Task: Send an email with the signature Destiny Lee with the subject 'Status report' and the message 'Thank you for your prompt response.' from softage.1@softage.net to softage.6@softage.net with an attached document Feasibility_report.docx and move the email from Sent Items to the folder Trademarks
Action: Key pressed n
Screenshot: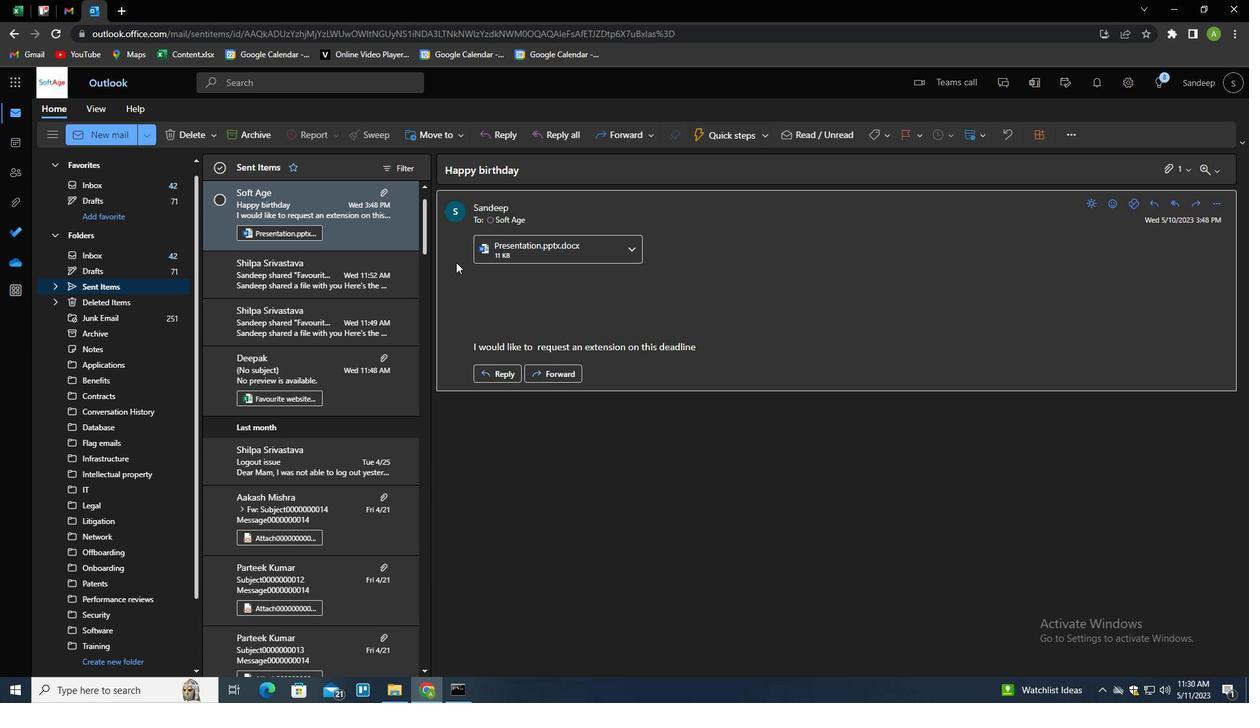 
Action: Mouse moved to (872, 135)
Screenshot: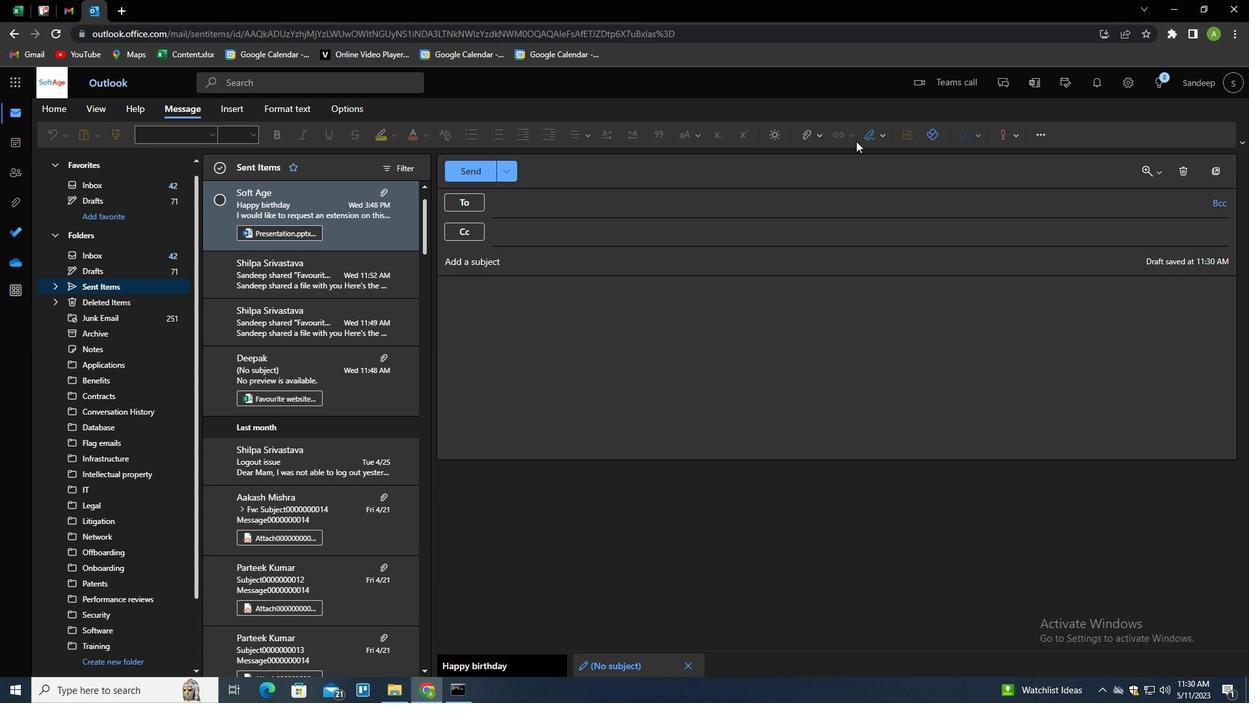 
Action: Mouse pressed left at (872, 135)
Screenshot: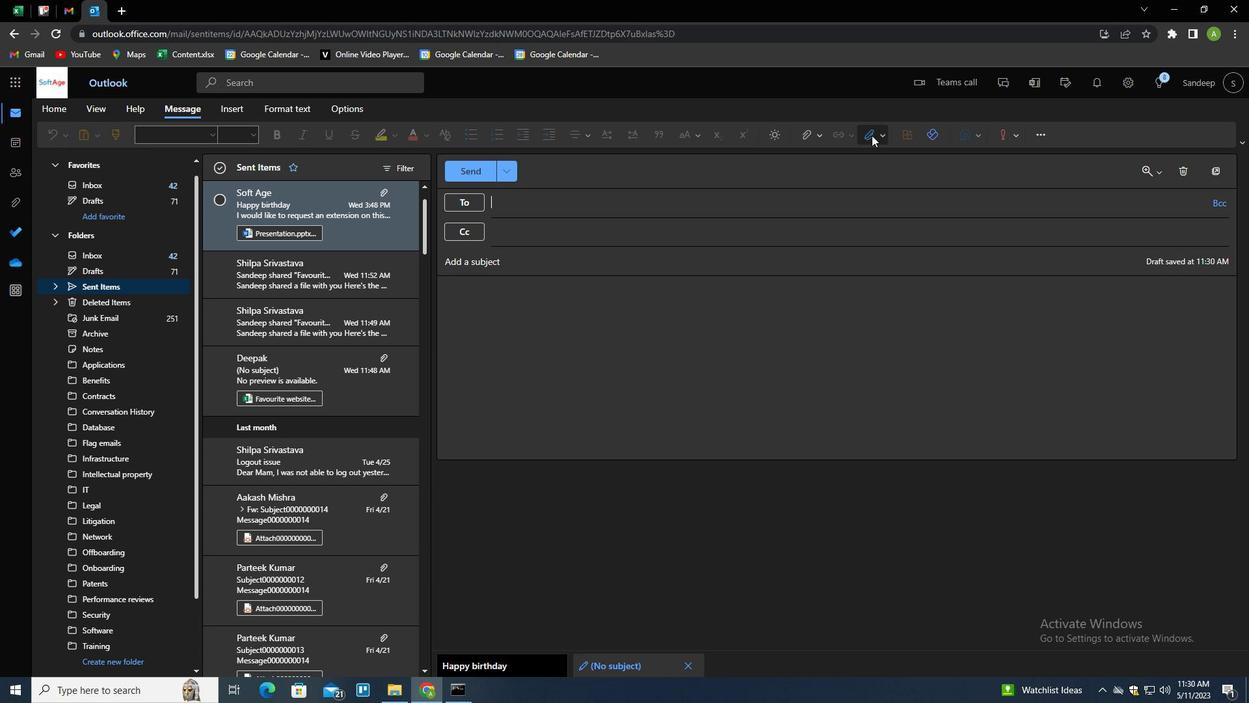 
Action: Mouse moved to (849, 185)
Screenshot: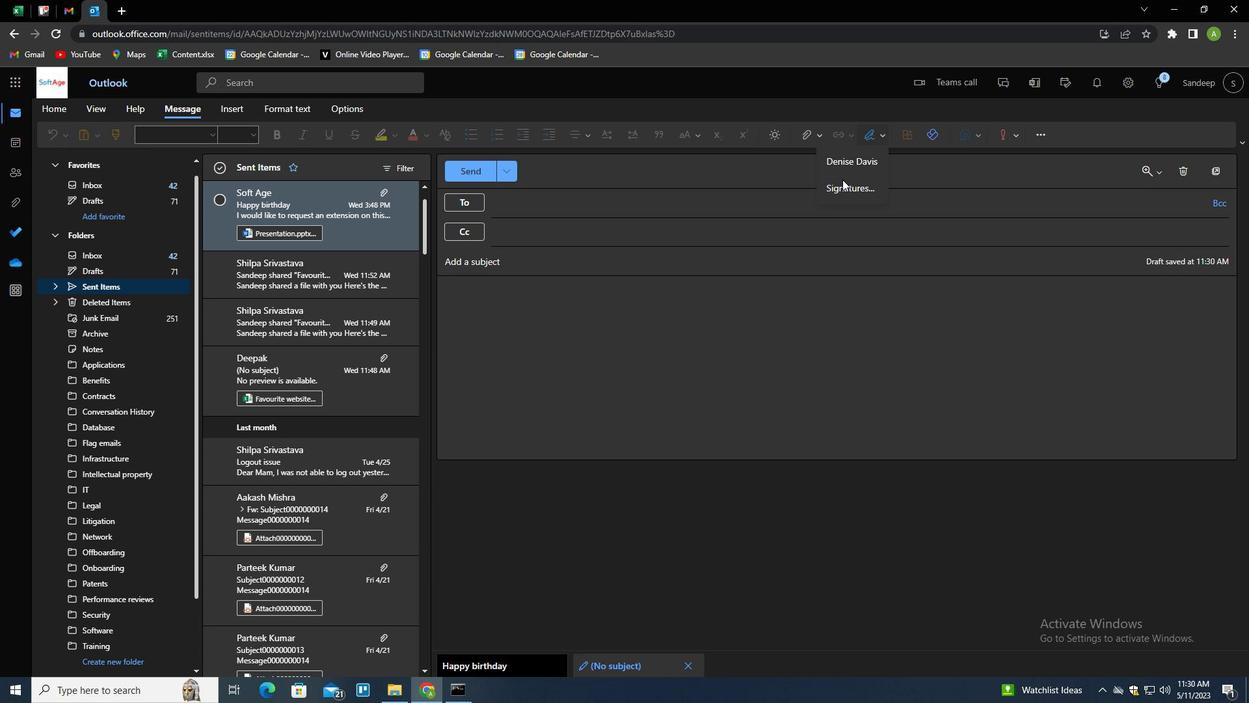 
Action: Mouse pressed left at (849, 185)
Screenshot: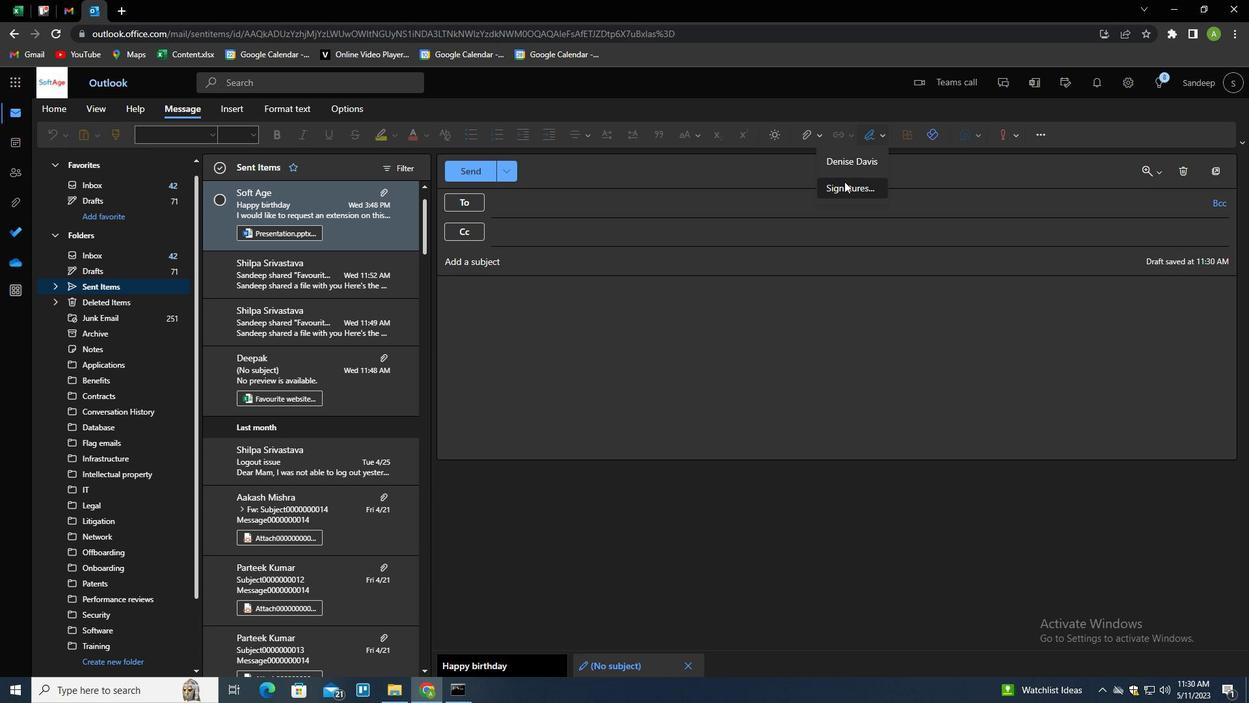 
Action: Mouse moved to (882, 235)
Screenshot: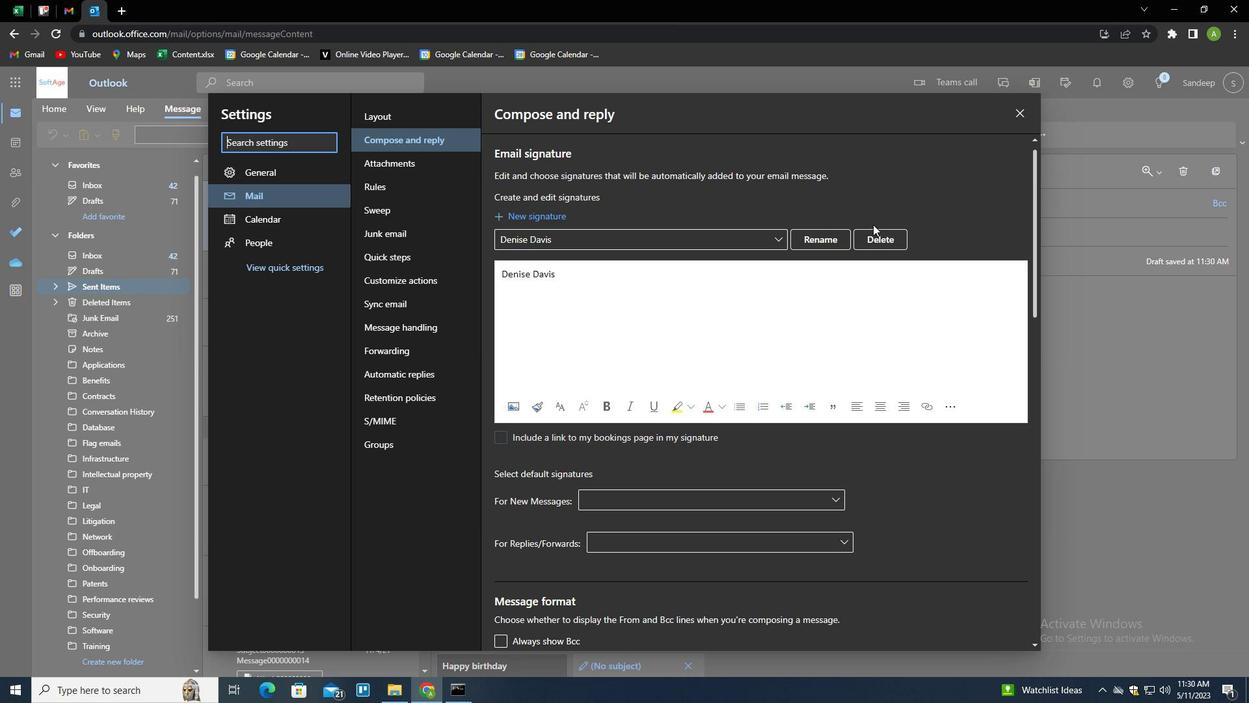 
Action: Mouse pressed left at (882, 235)
Screenshot: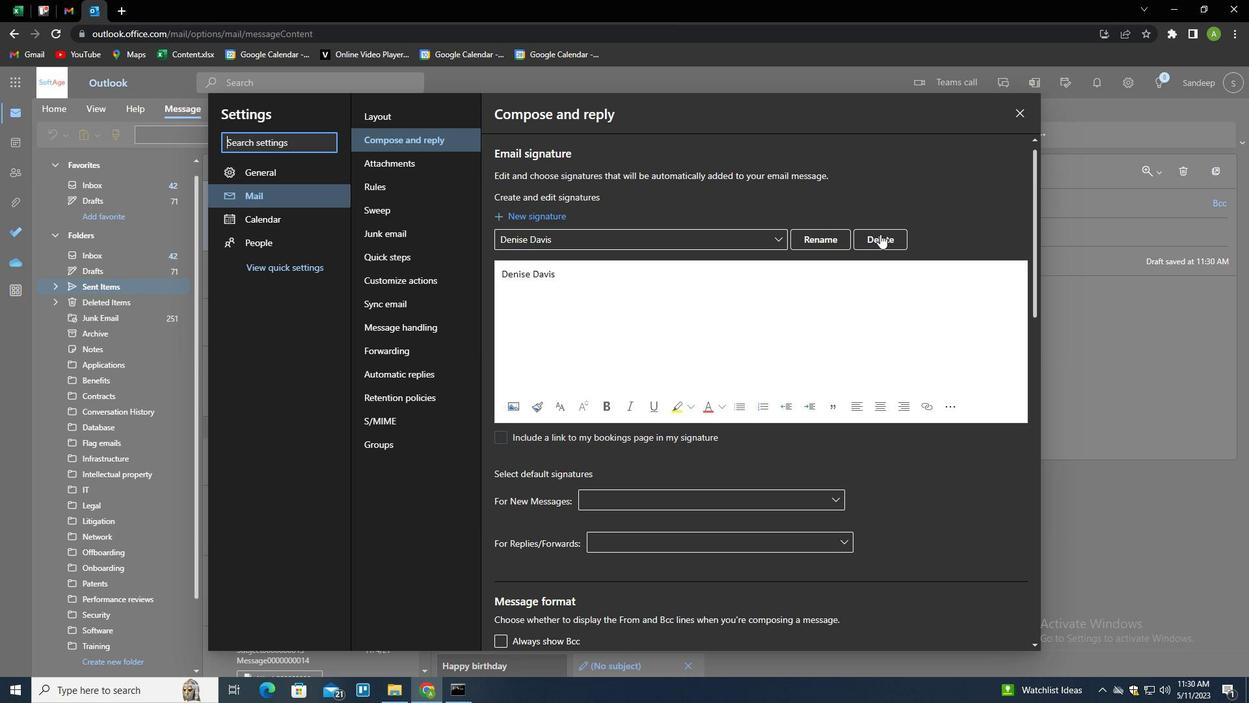 
Action: Mouse moved to (879, 238)
Screenshot: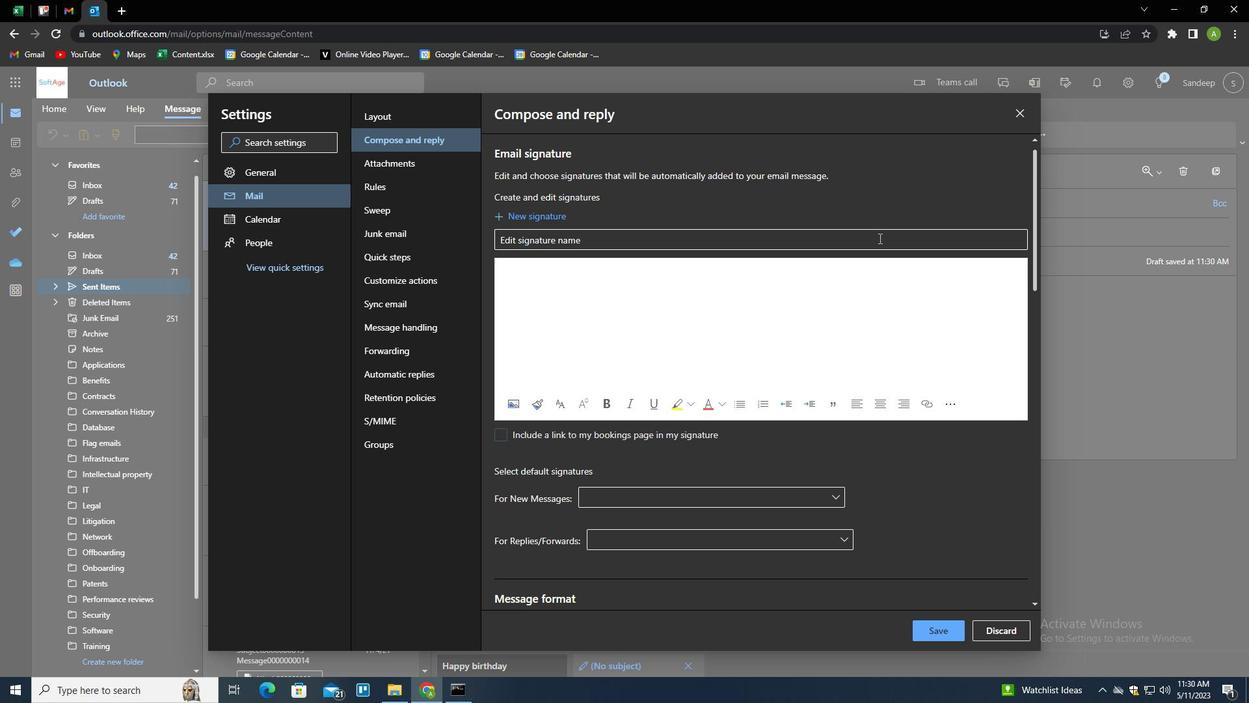 
Action: Mouse pressed left at (879, 238)
Screenshot: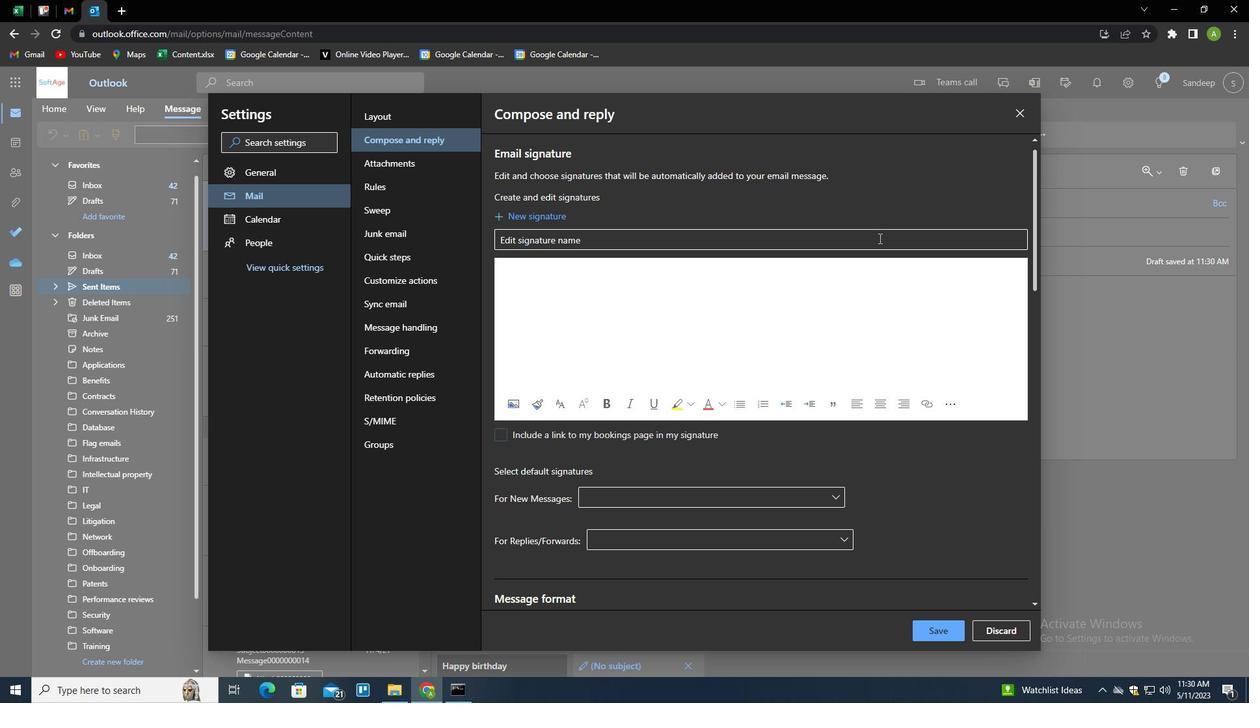 
Action: Key pressed <Key.shift>DESTINY<Key.space><Key.shift>LEE<Key.tab><Key.shift>DESTINL<Key.backspace>Y<Key.space><Key.shift><Key.shift><Key.shift><Key.shift><Key.shift><Key.shift><Key.shift><Key.shift><Key.shift><Key.shift><Key.shift><Key.shift><Key.shift><Key.shift><Key.shift><Key.shift><Key.shift><Key.shift><Key.shift><Key.shift><Key.shift><Key.shift><Key.shift><Key.shift><Key.shift><Key.shift><Key.shift><Key.shift>LEE
Screenshot: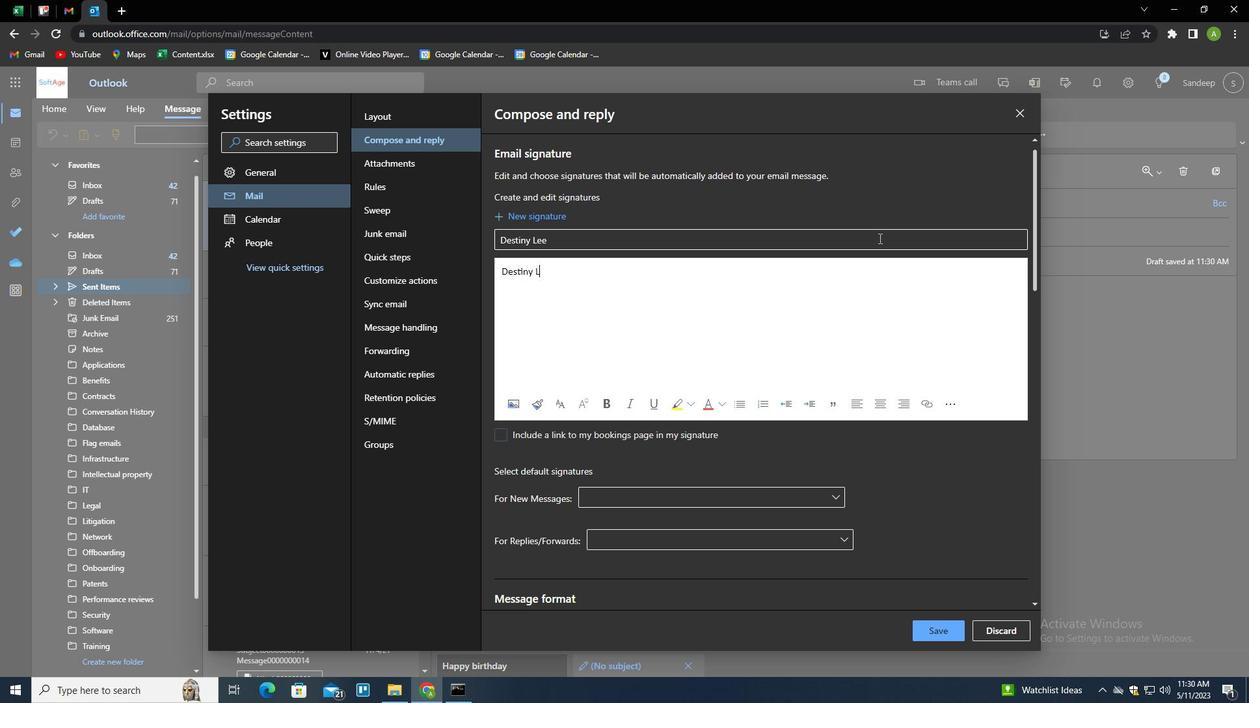 
Action: Mouse moved to (942, 627)
Screenshot: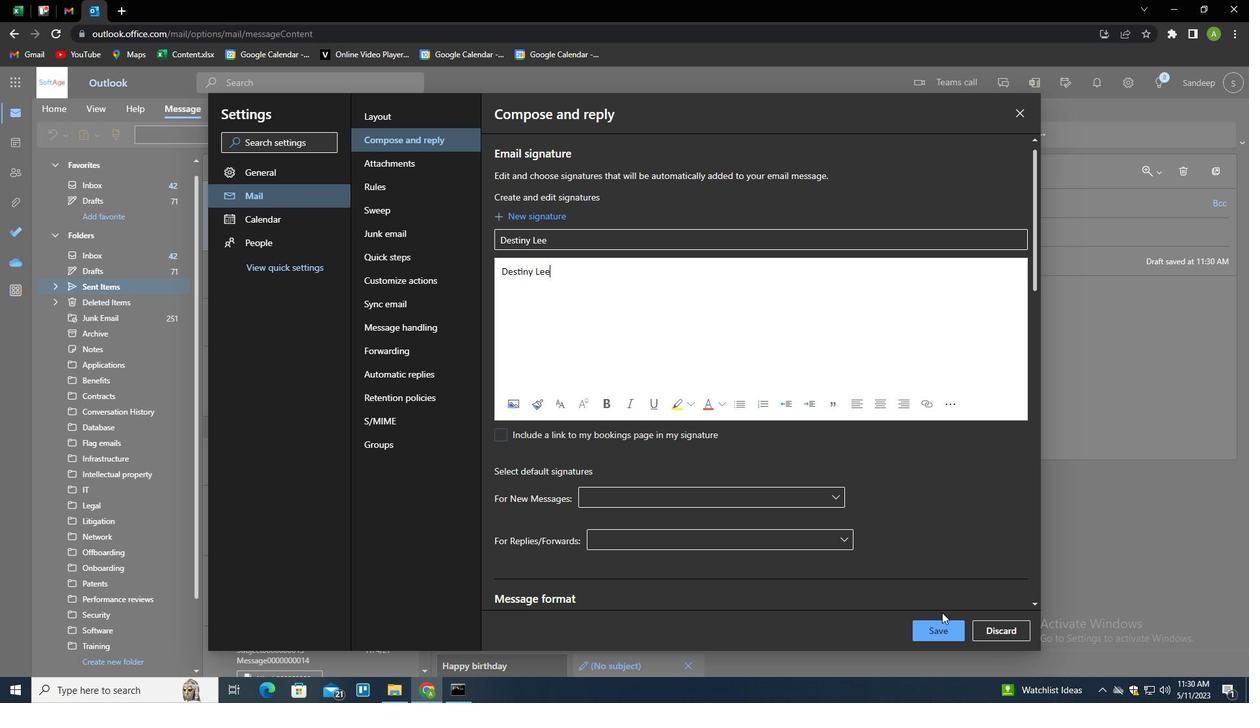 
Action: Mouse pressed left at (942, 627)
Screenshot: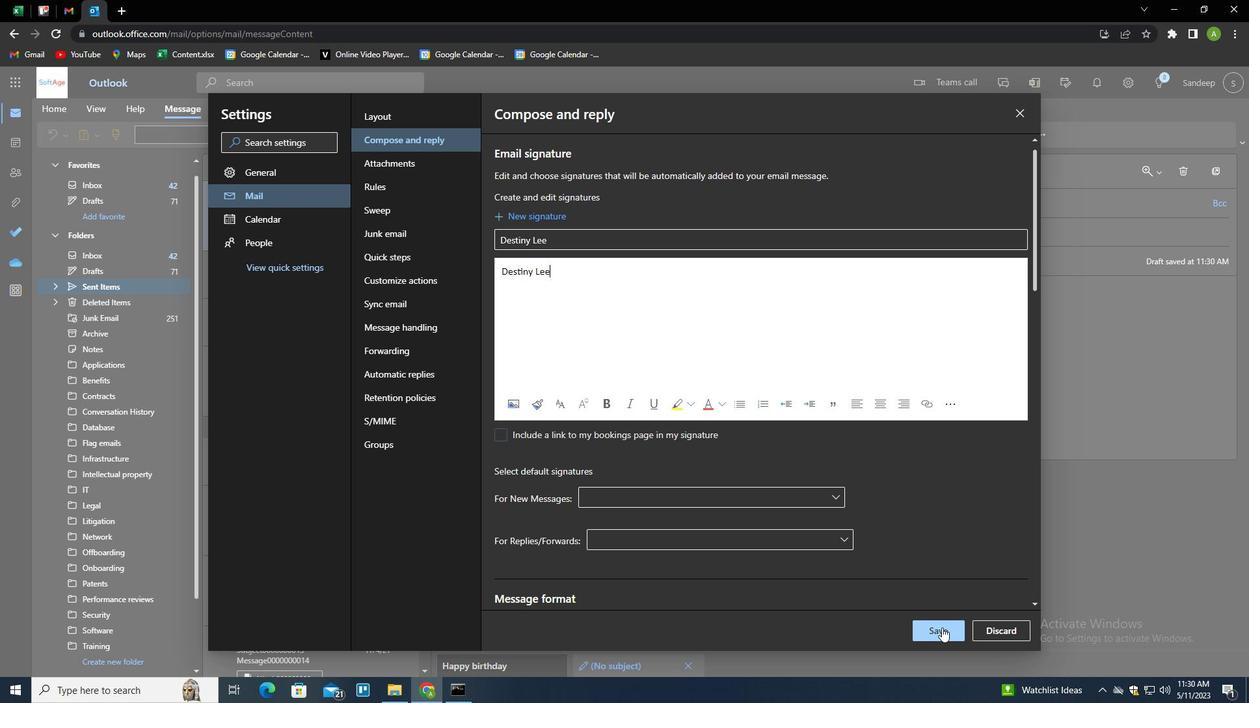 
Action: Mouse moved to (1083, 392)
Screenshot: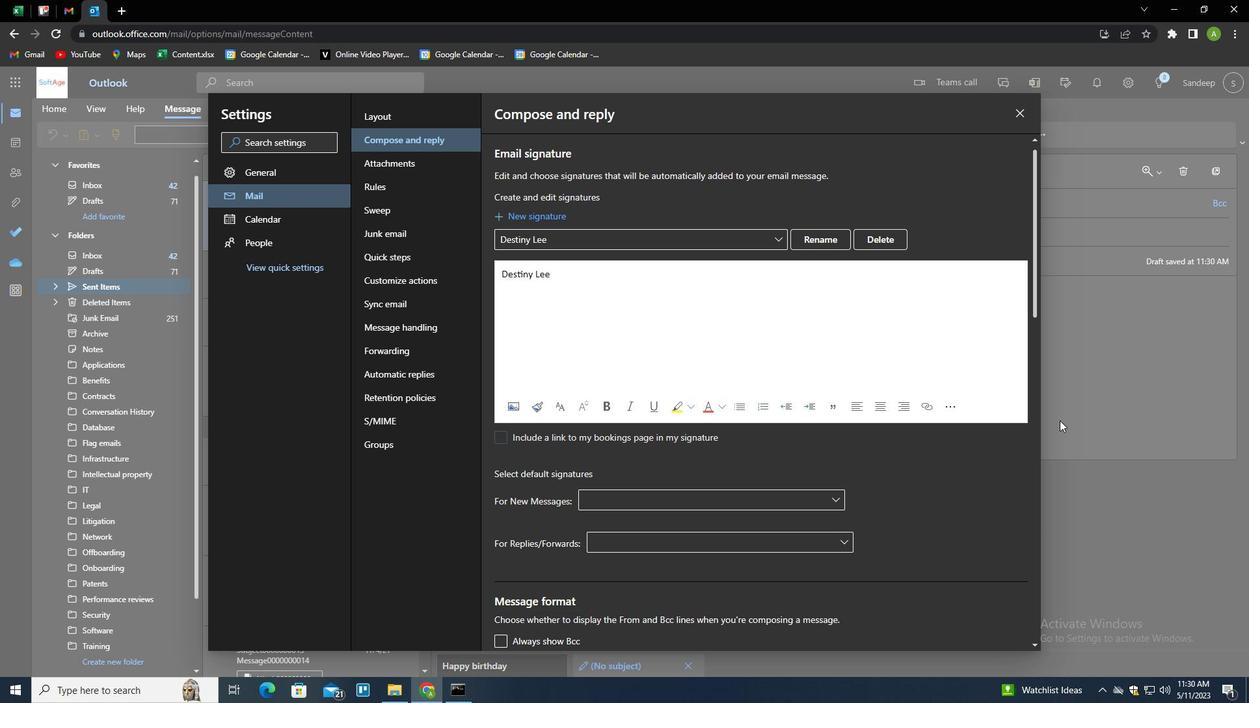 
Action: Mouse pressed left at (1083, 392)
Screenshot: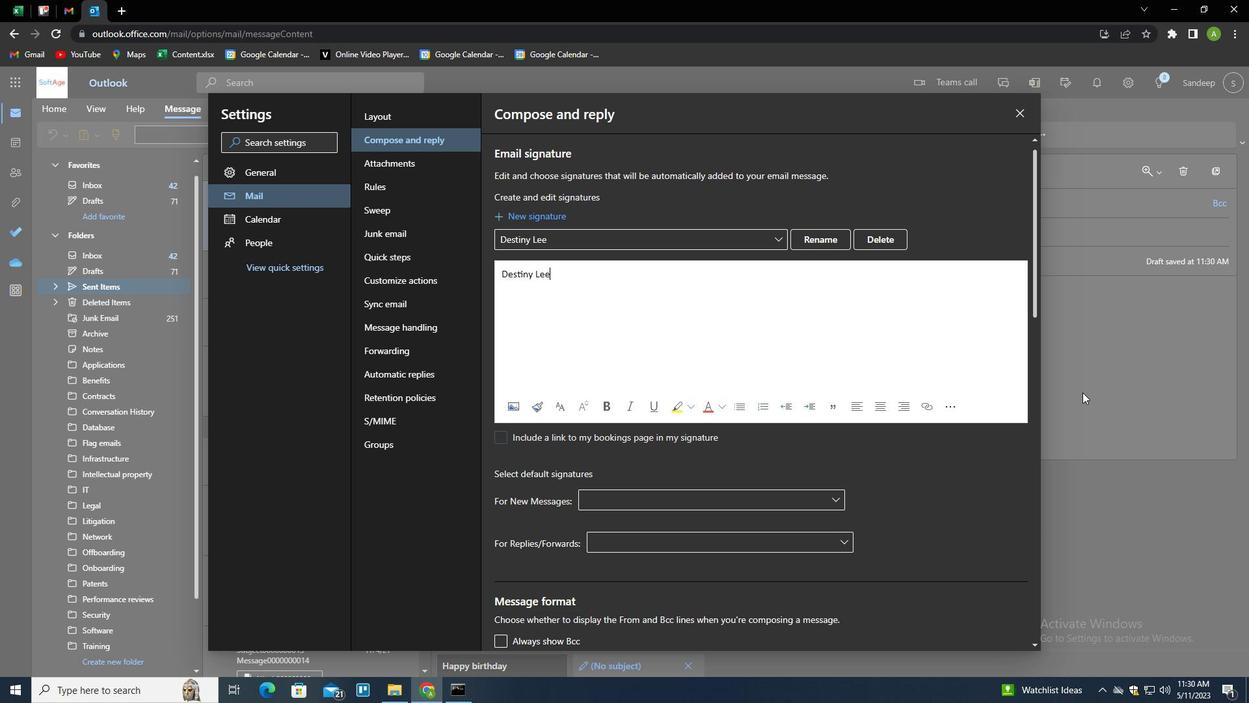 
Action: Mouse moved to (878, 137)
Screenshot: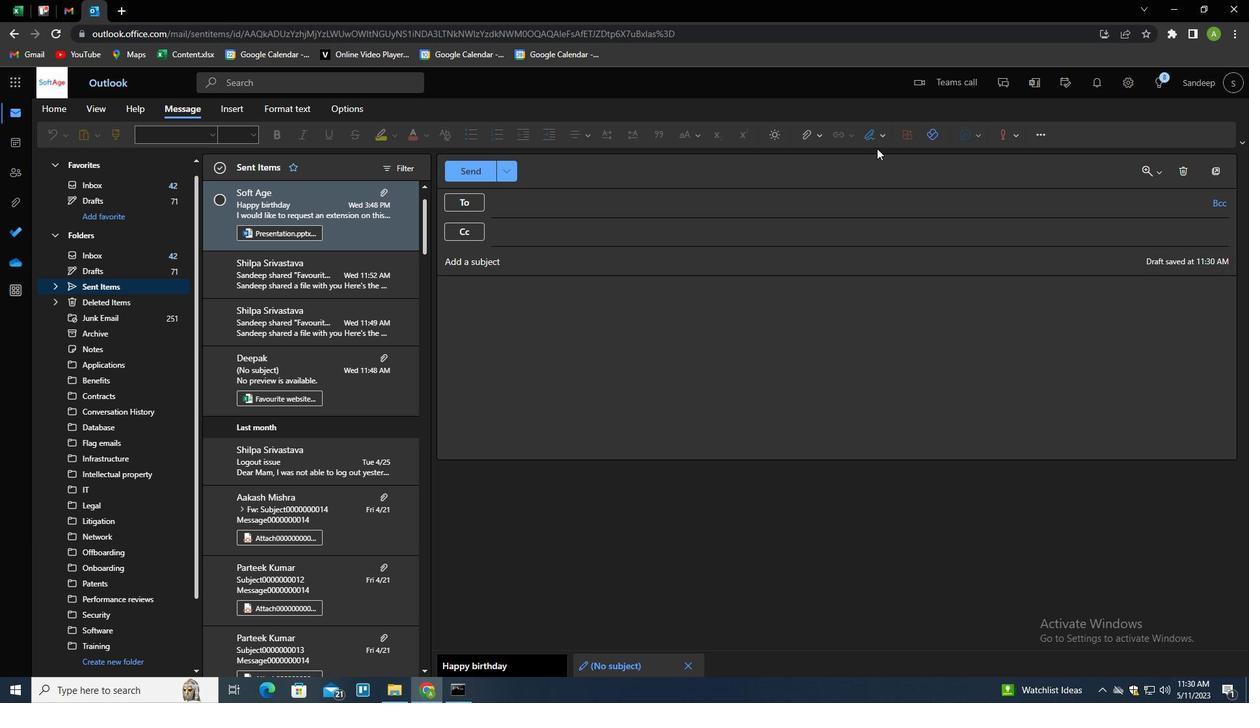 
Action: Mouse pressed left at (878, 137)
Screenshot: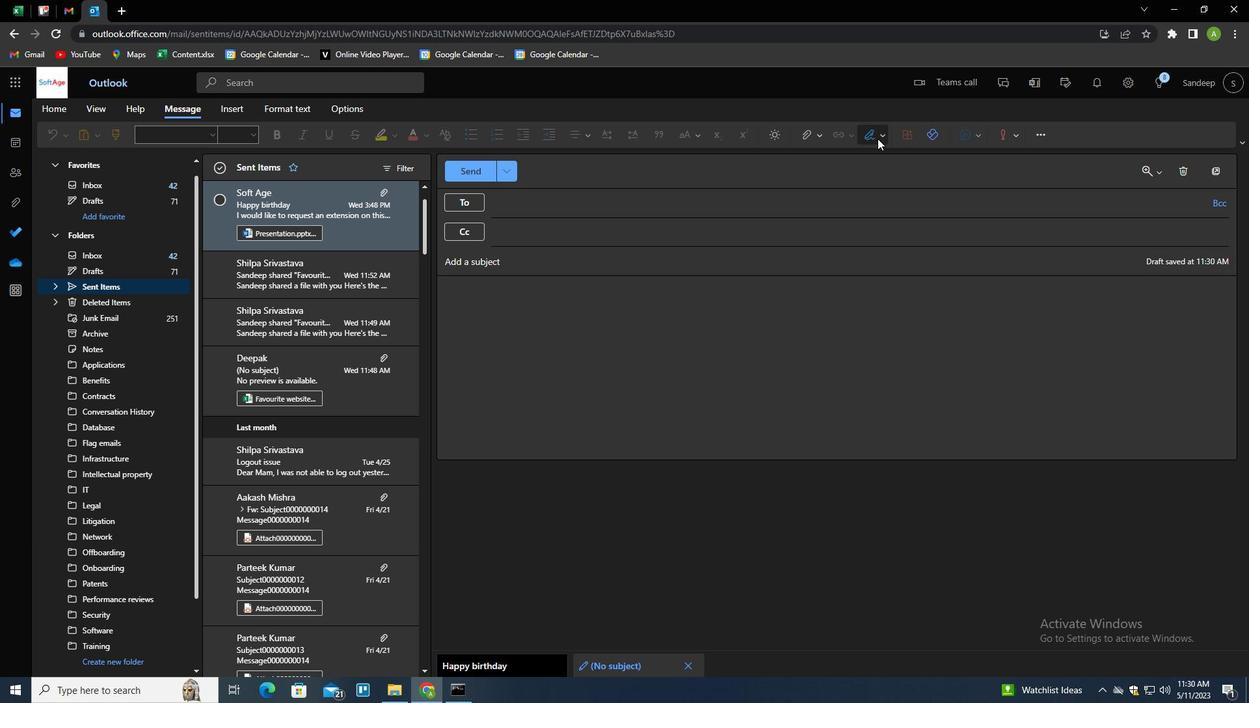
Action: Mouse moved to (867, 160)
Screenshot: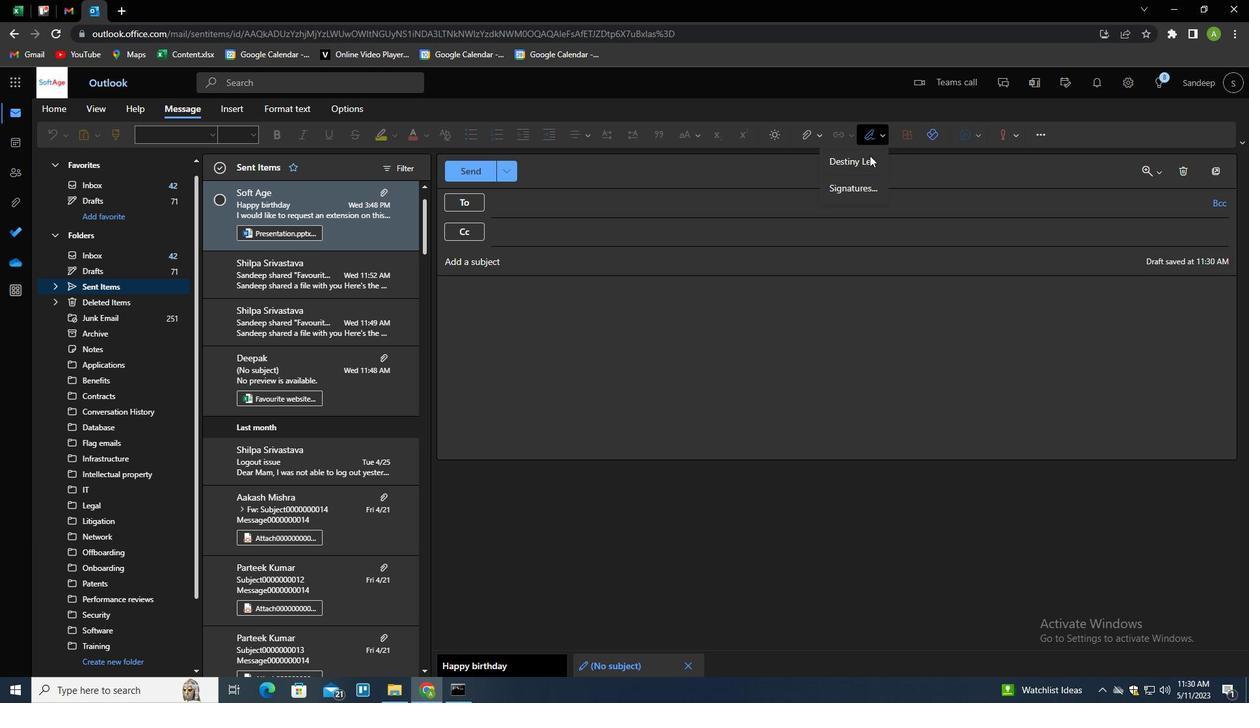 
Action: Mouse pressed left at (867, 160)
Screenshot: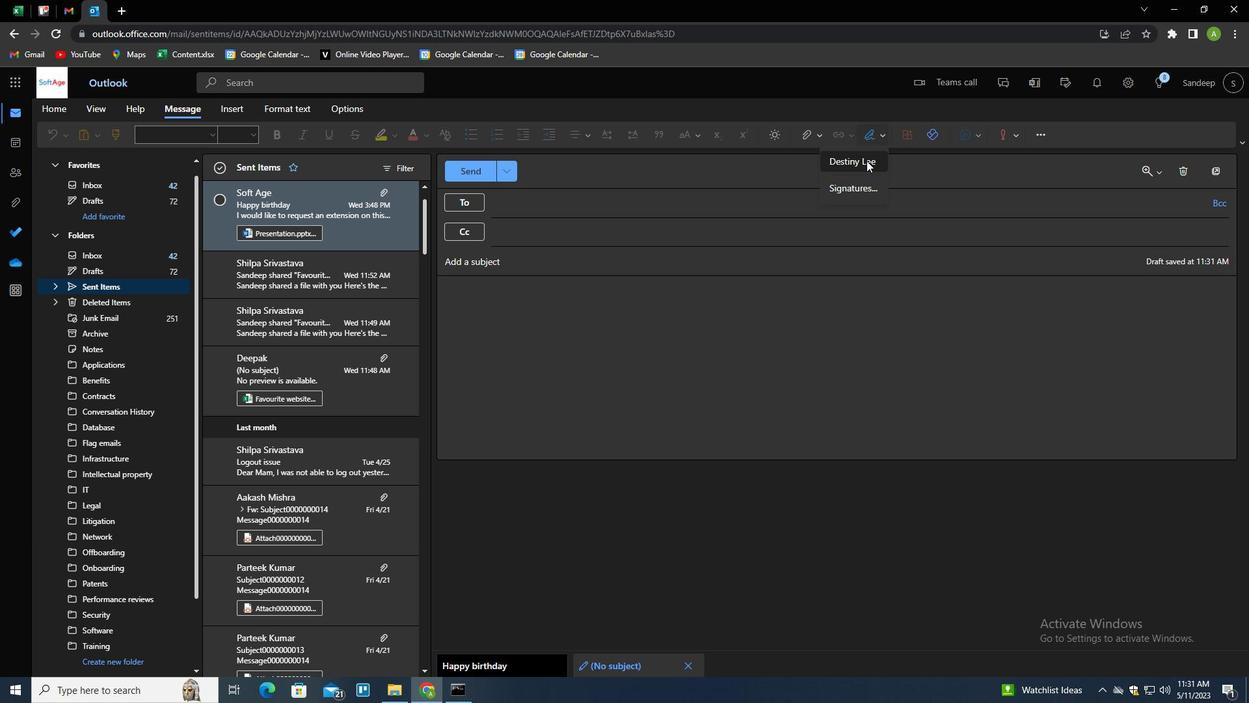 
Action: Mouse moved to (562, 265)
Screenshot: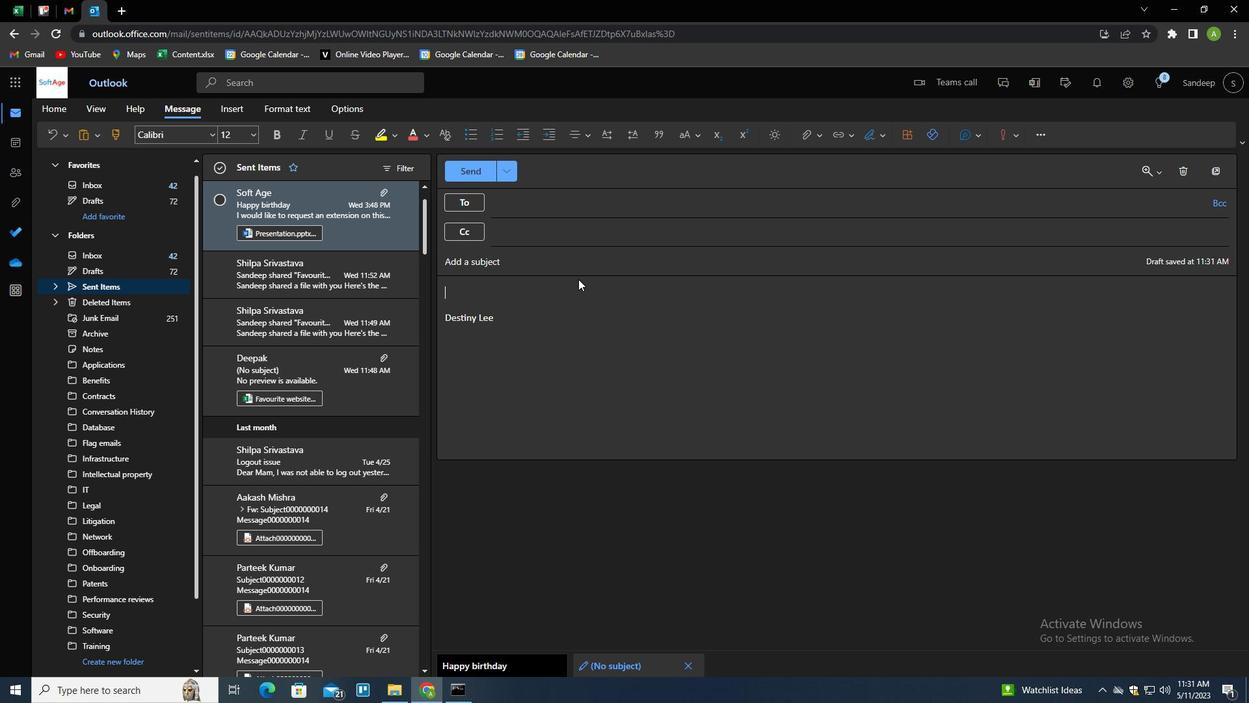
Action: Mouse pressed left at (562, 265)
Screenshot: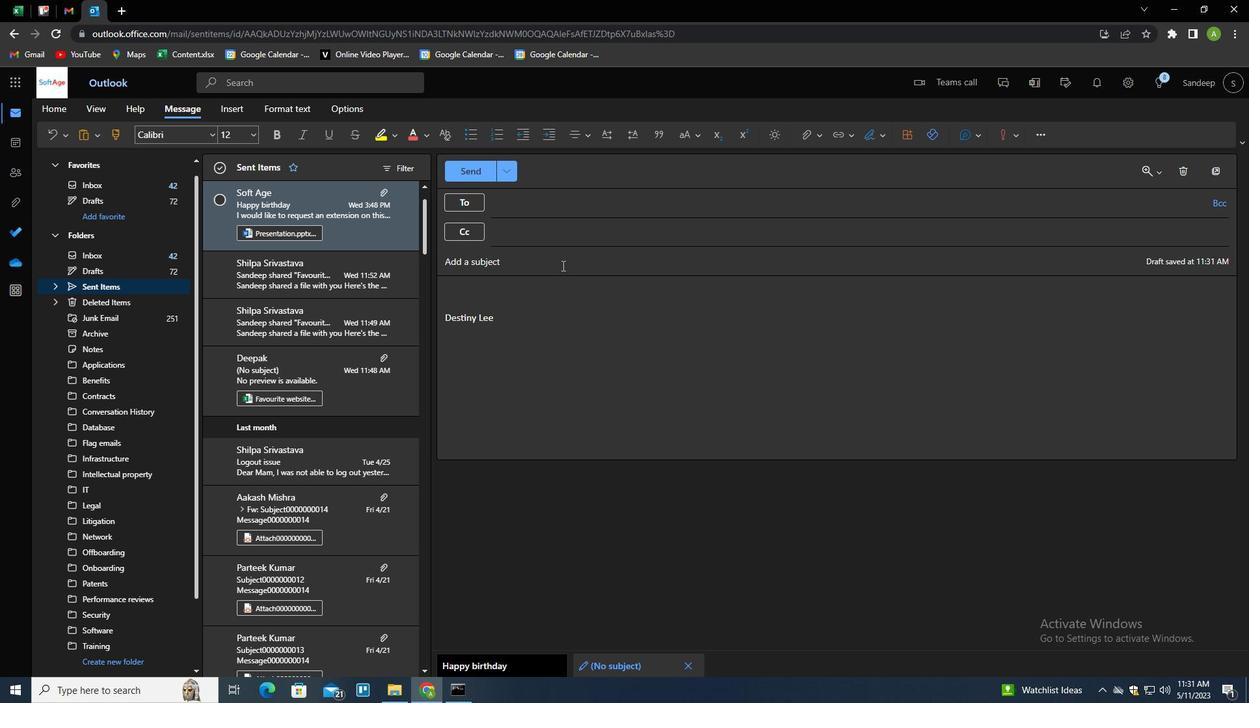 
Action: Key pressed <Key.shift>STATUS<Key.space>REPORT
Screenshot: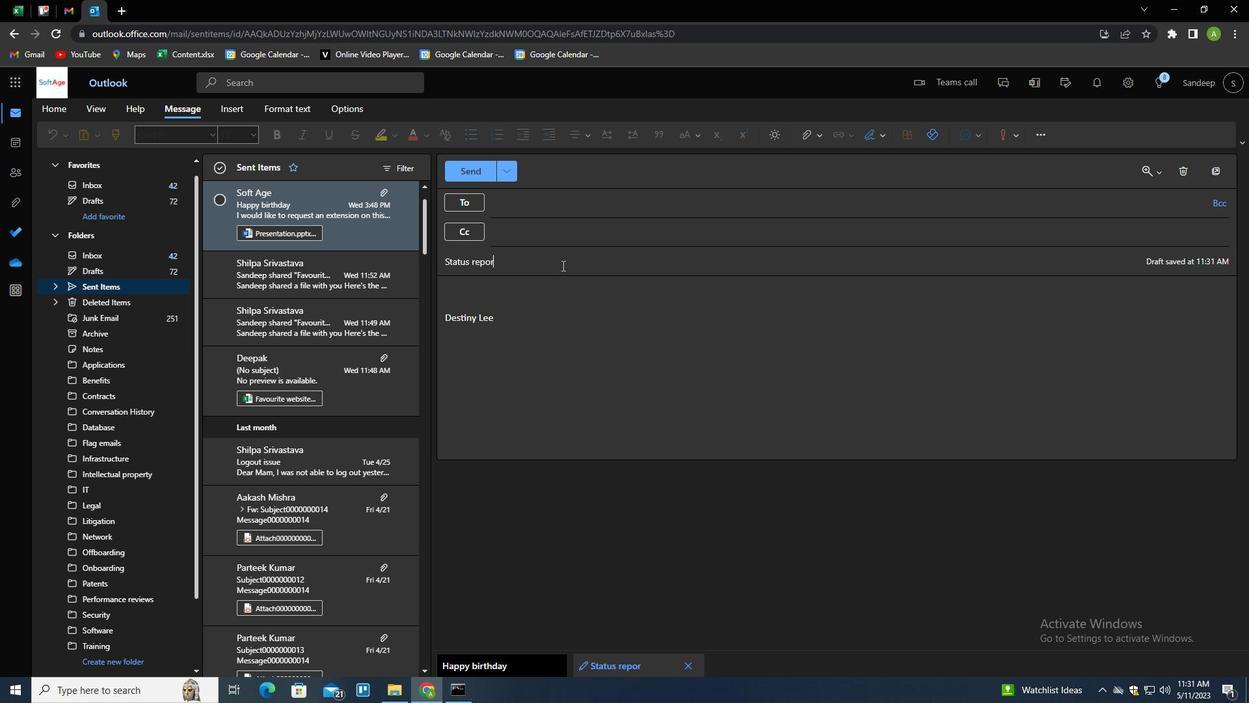 
Action: Mouse moved to (542, 324)
Screenshot: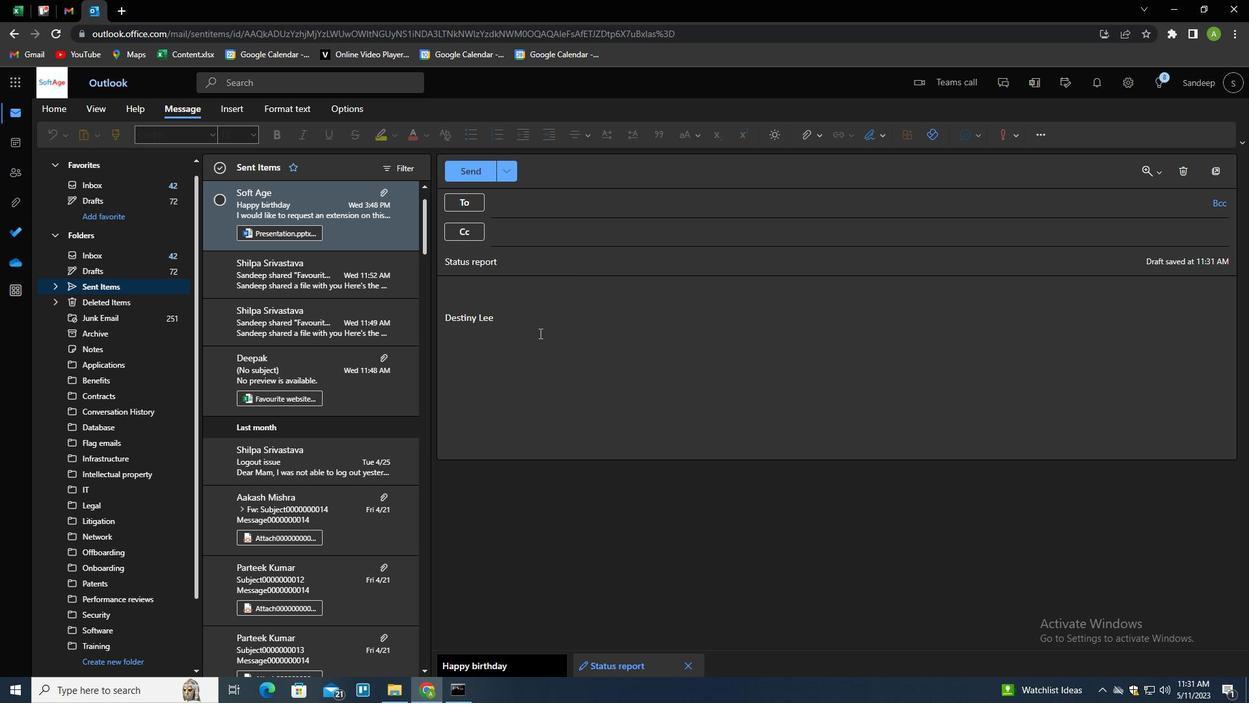 
Action: Mouse pressed left at (542, 324)
Screenshot: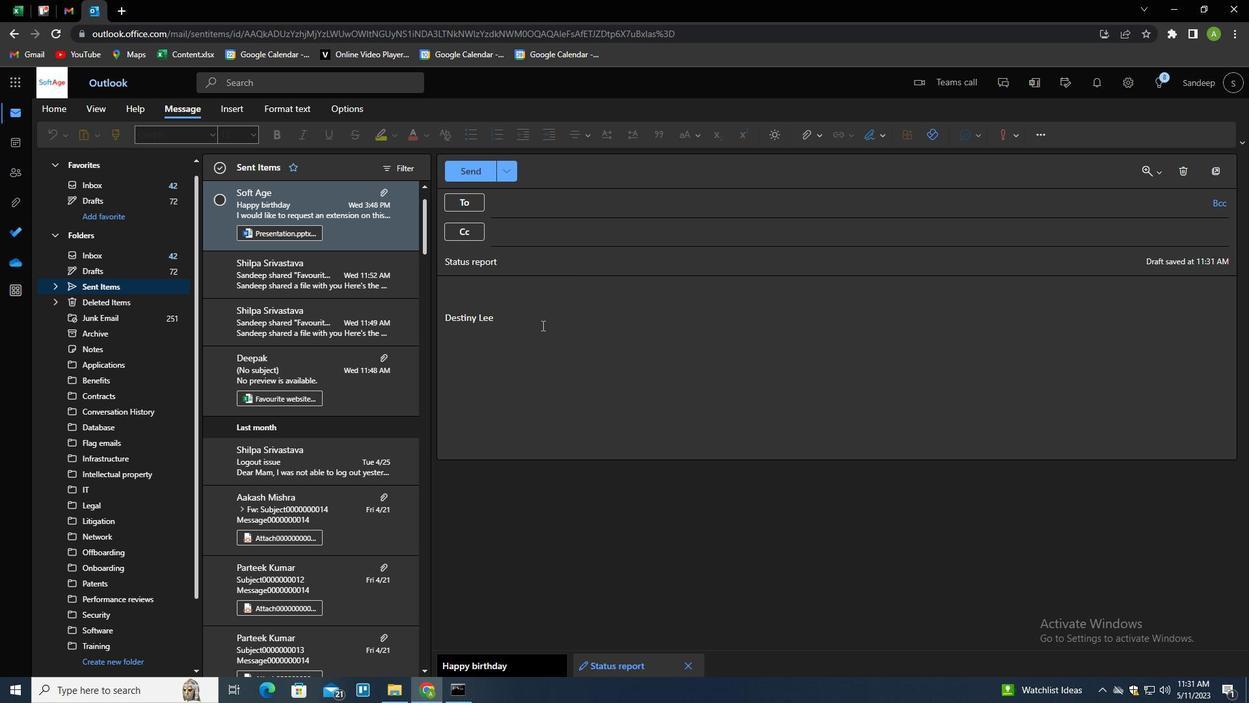
Action: Key pressed <Key.shift_r><Key.enter><Key.shift><Key.shift><Key.shift><Key.shift><Key.shift><Key.shift><Key.shift><Key.shift><Key.shift><Key.shift>THANK<Key.space>YOU<Key.space>FOR<Key.space>P<Key.backspace>YOUR<Key.space>PROMPT<Key.space>RESPONSE.
Screenshot: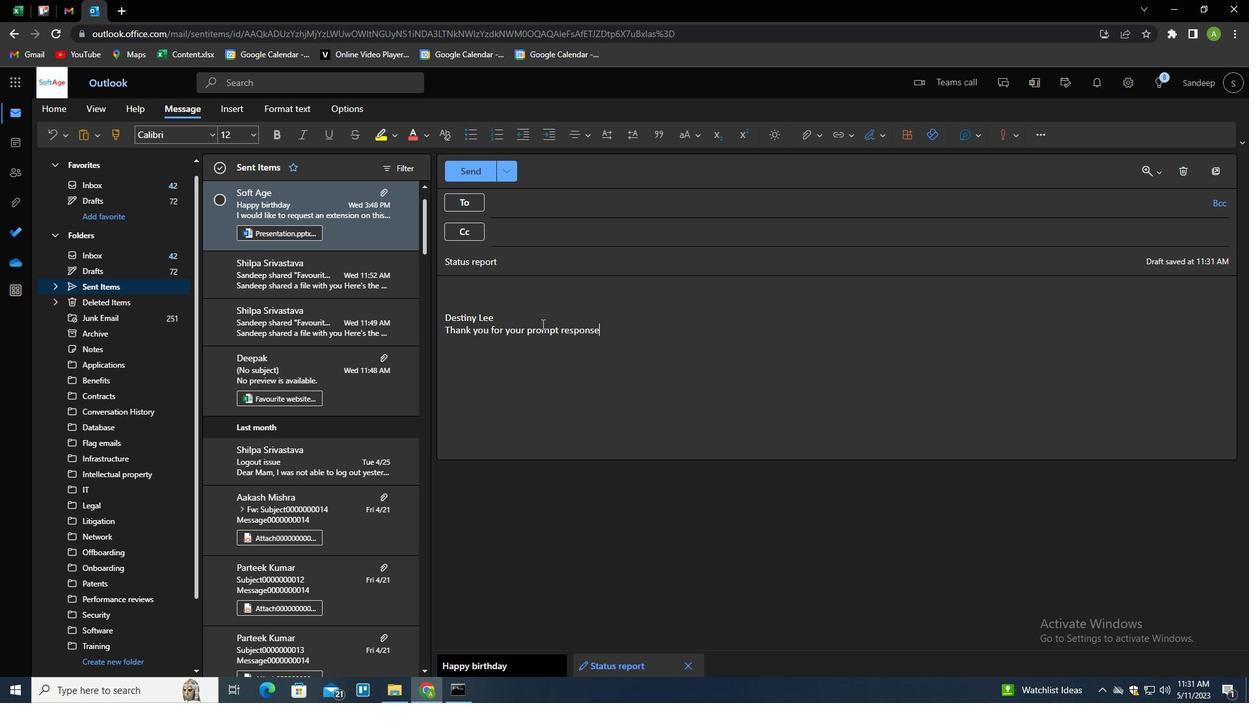 
Action: Mouse moved to (547, 208)
Screenshot: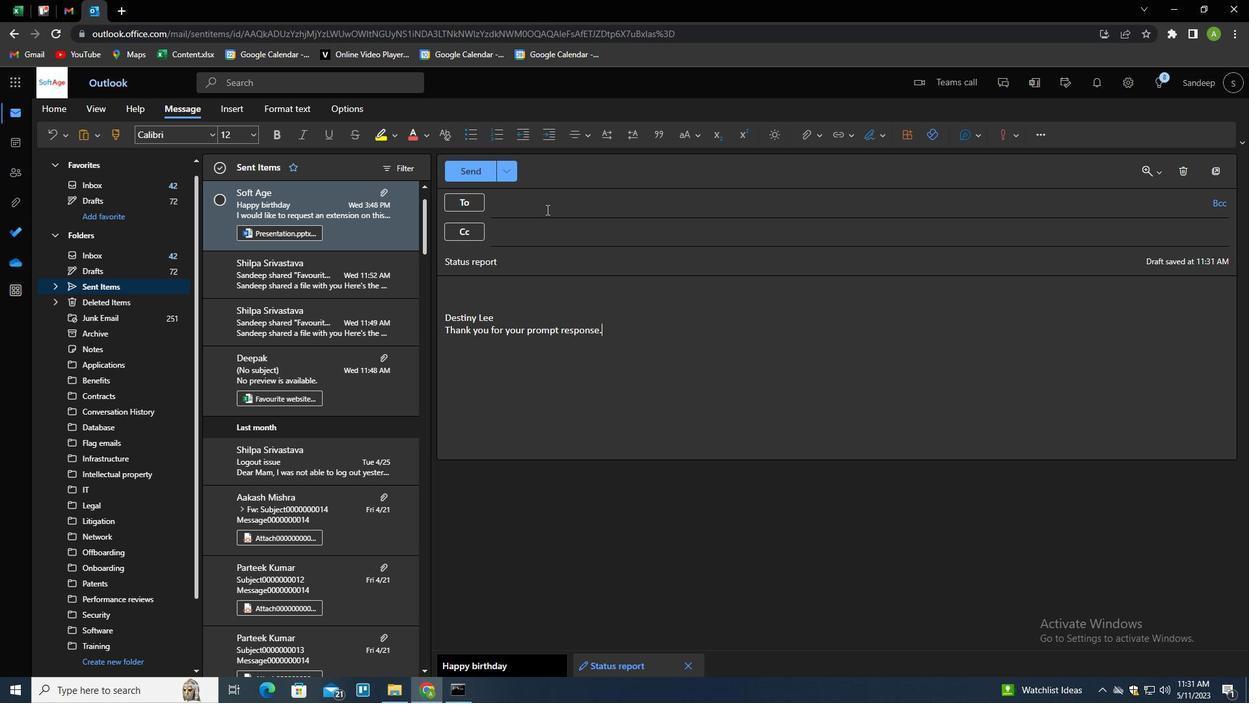 
Action: Mouse pressed left at (547, 208)
Screenshot: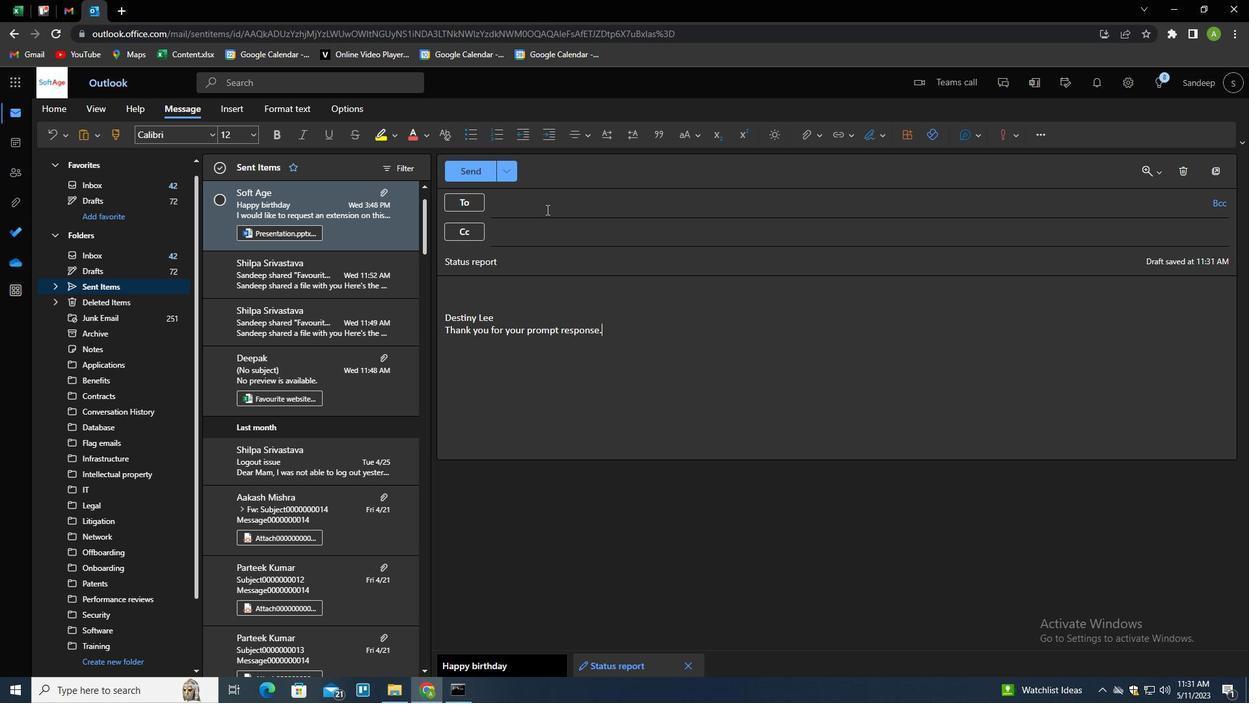 
Action: Key pressed SOFTAGE.<Key.shift>^<Key.backspace>6<Key.shift>@SOFTAGE.NET<Key.enter>
Screenshot: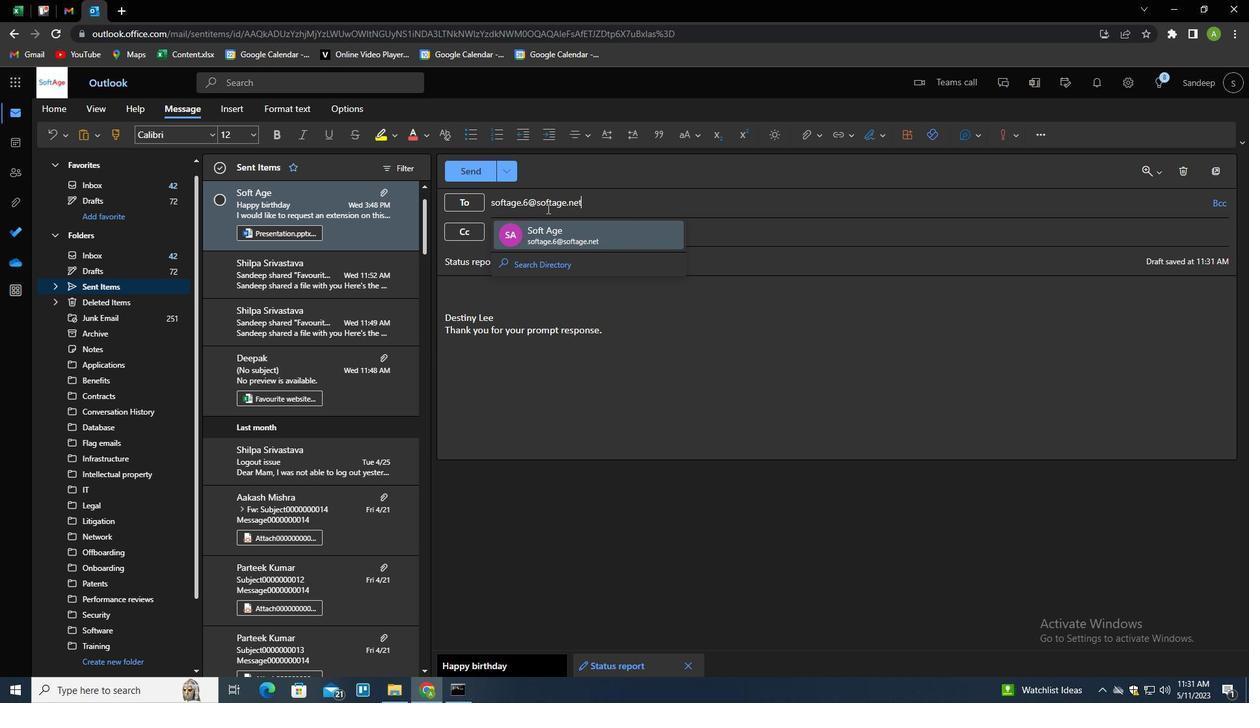 
Action: Mouse moved to (818, 139)
Screenshot: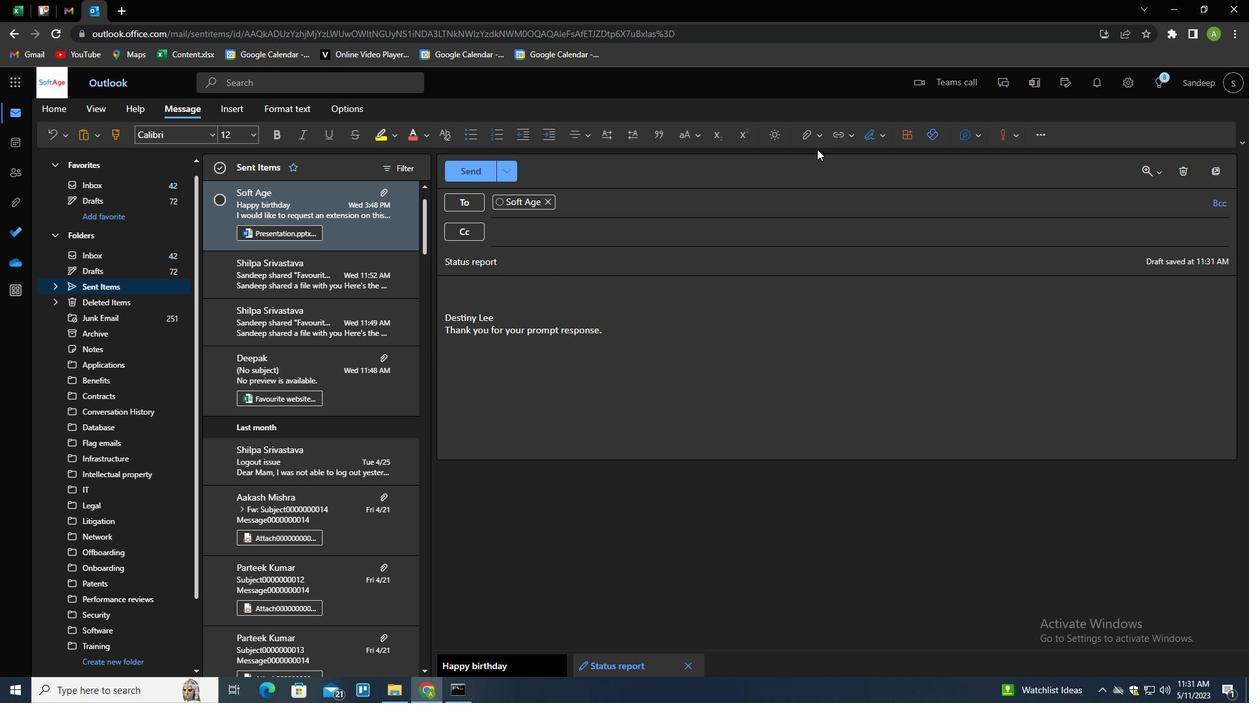 
Action: Mouse pressed left at (818, 139)
Screenshot: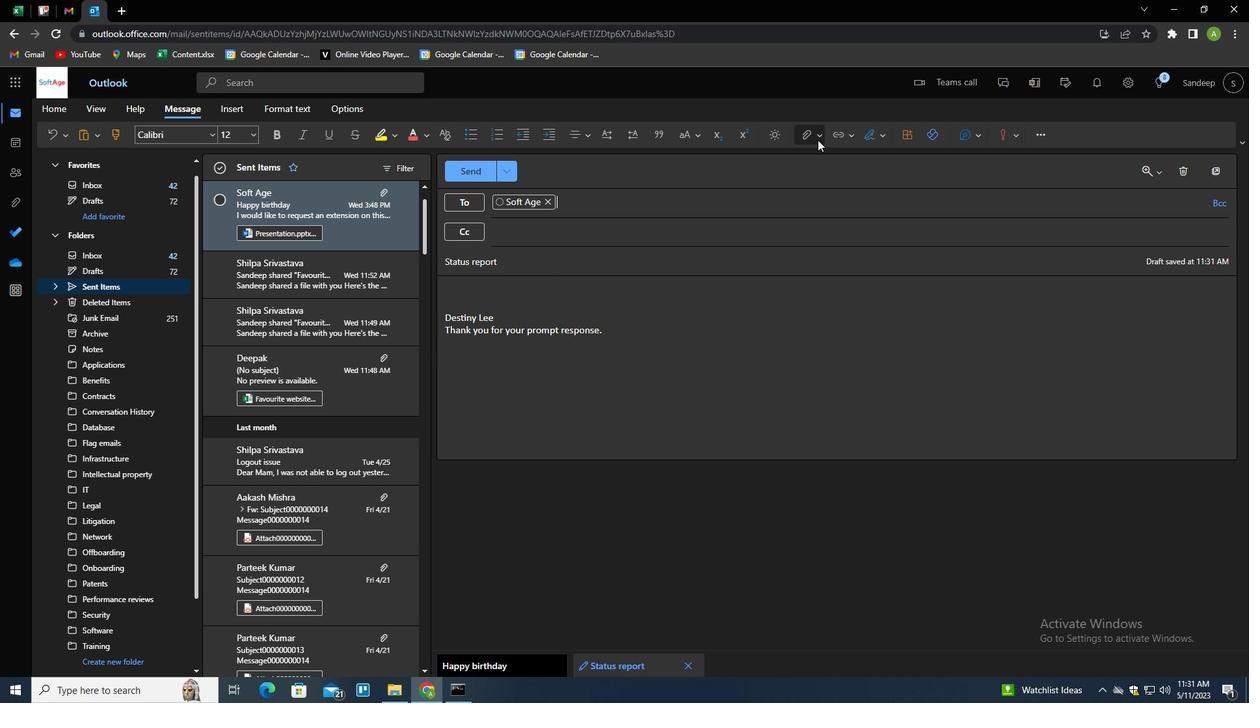 
Action: Mouse moved to (790, 161)
Screenshot: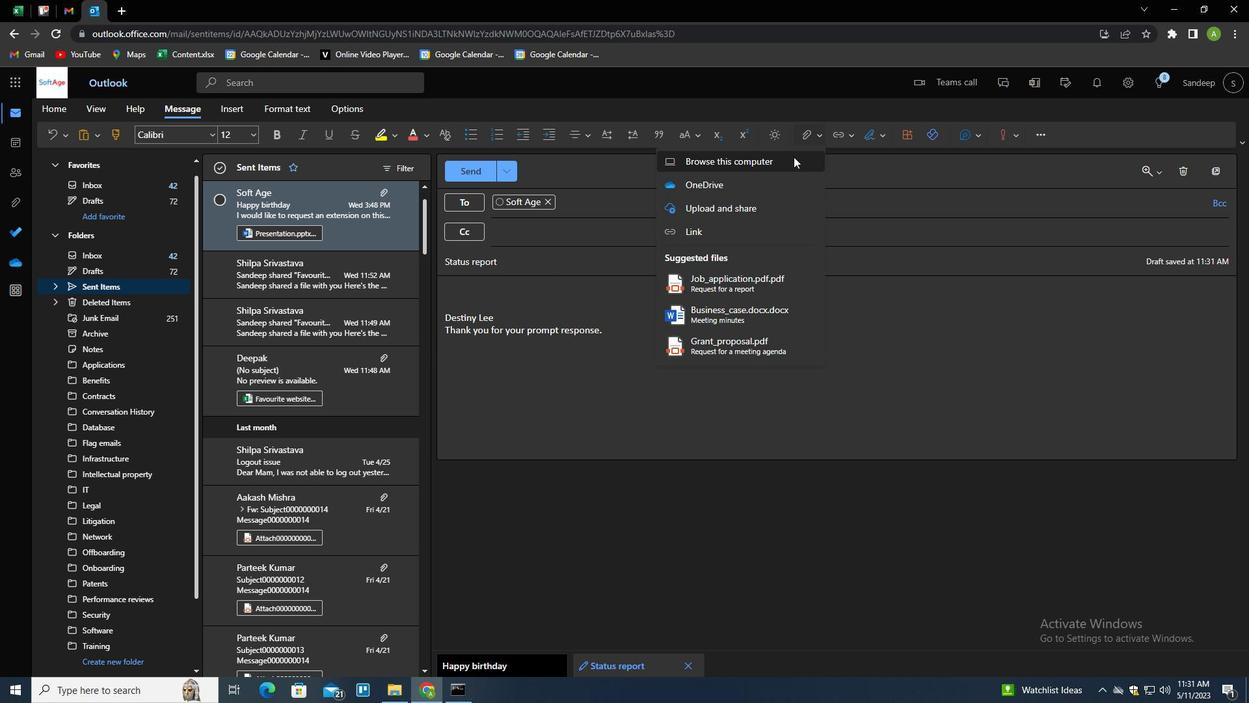 
Action: Mouse pressed left at (790, 161)
Screenshot: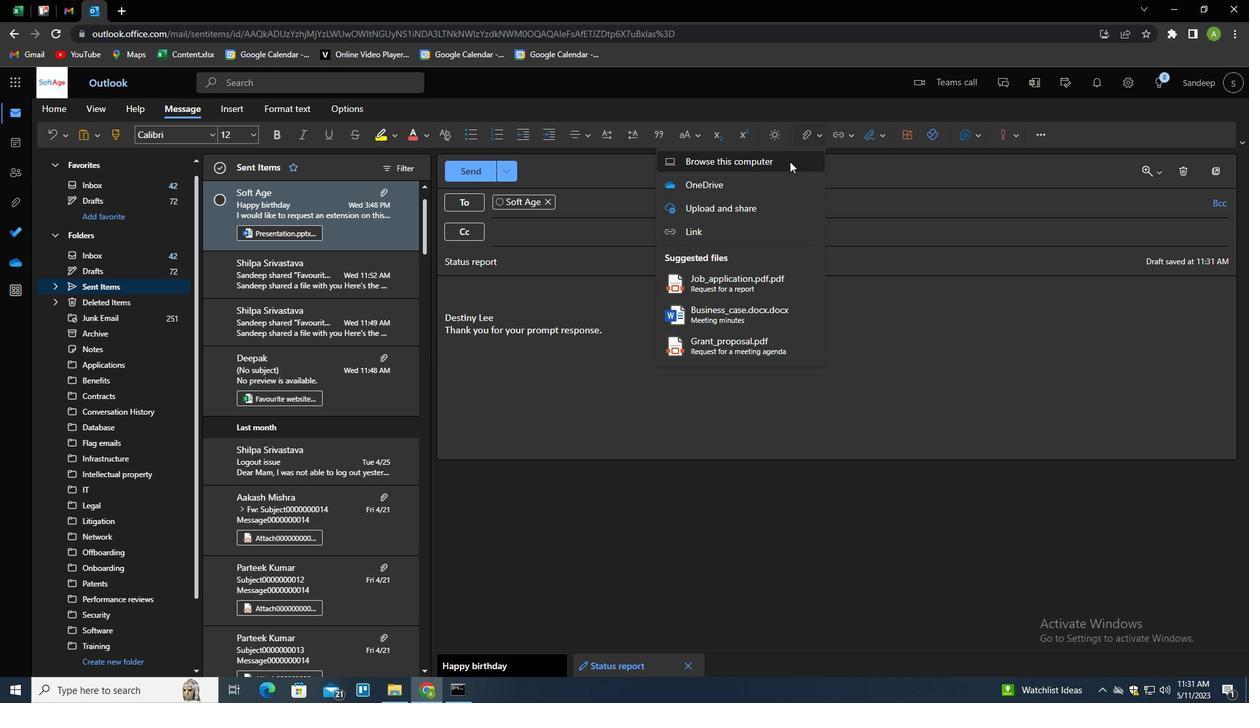 
Action: Mouse moved to (175, 139)
Screenshot: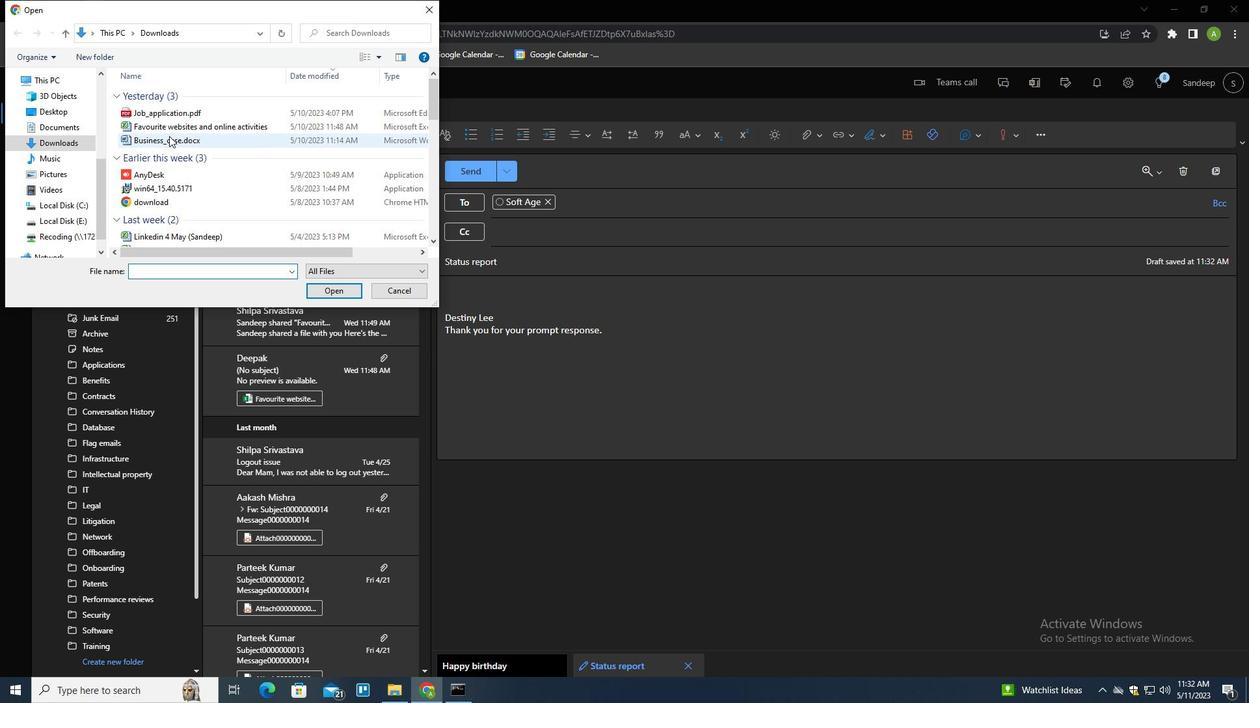 
Action: Mouse pressed right at (175, 139)
Screenshot: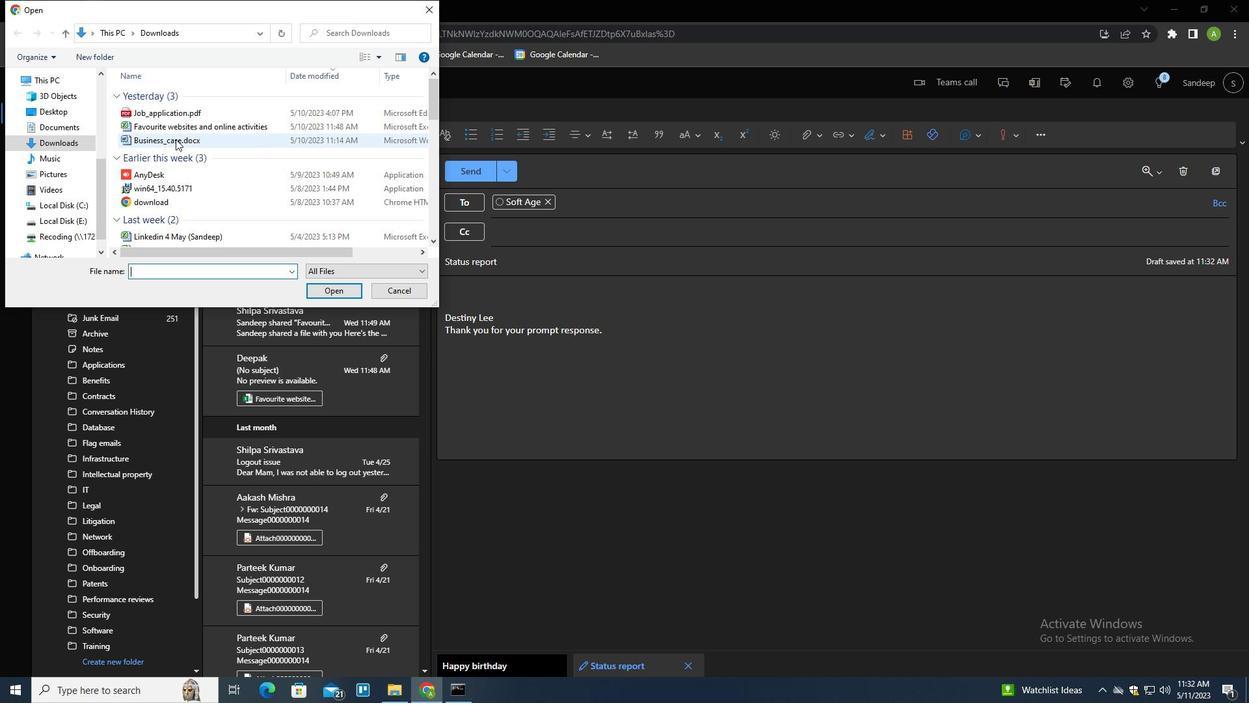 
Action: Mouse moved to (214, 385)
Screenshot: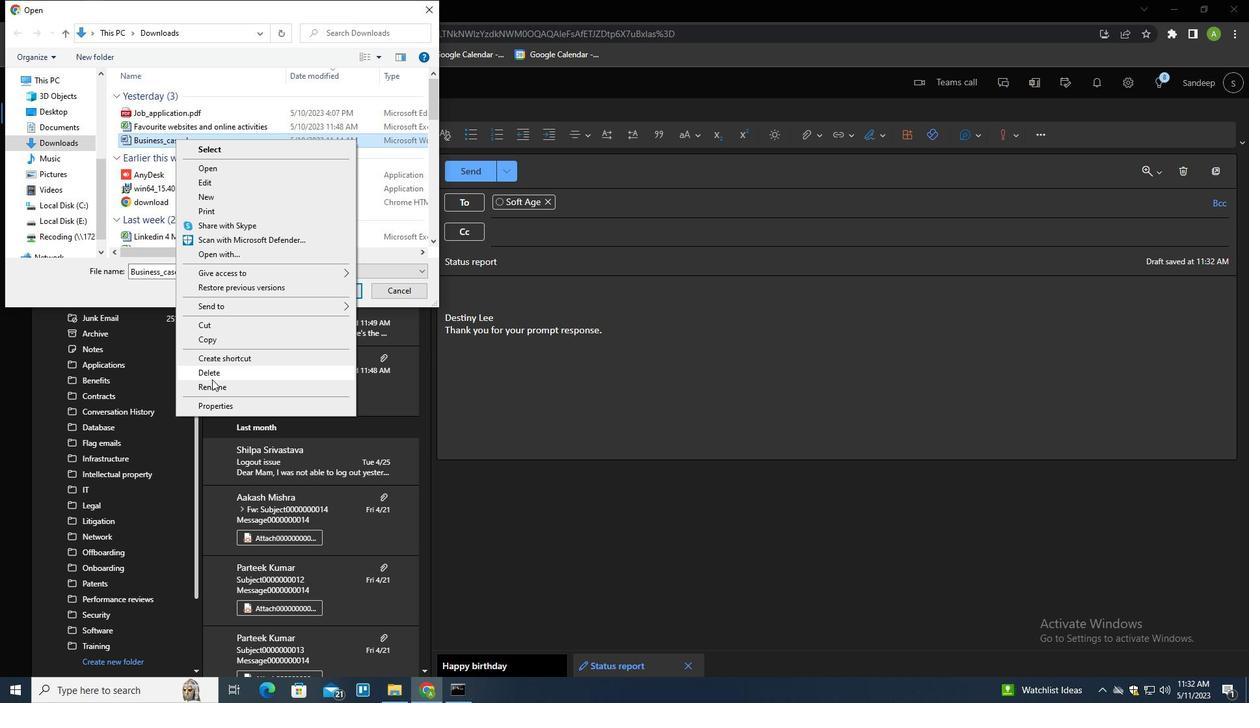 
Action: Mouse pressed left at (214, 385)
Screenshot: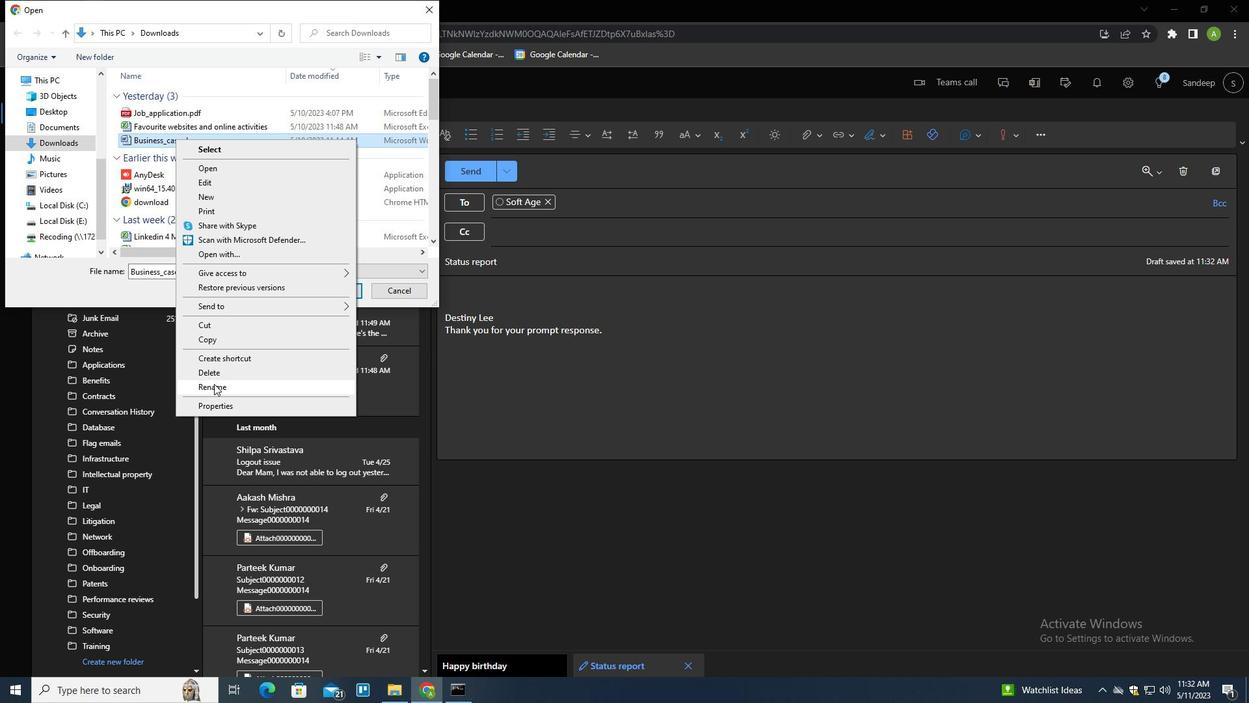 
Action: Mouse moved to (233, 266)
Screenshot: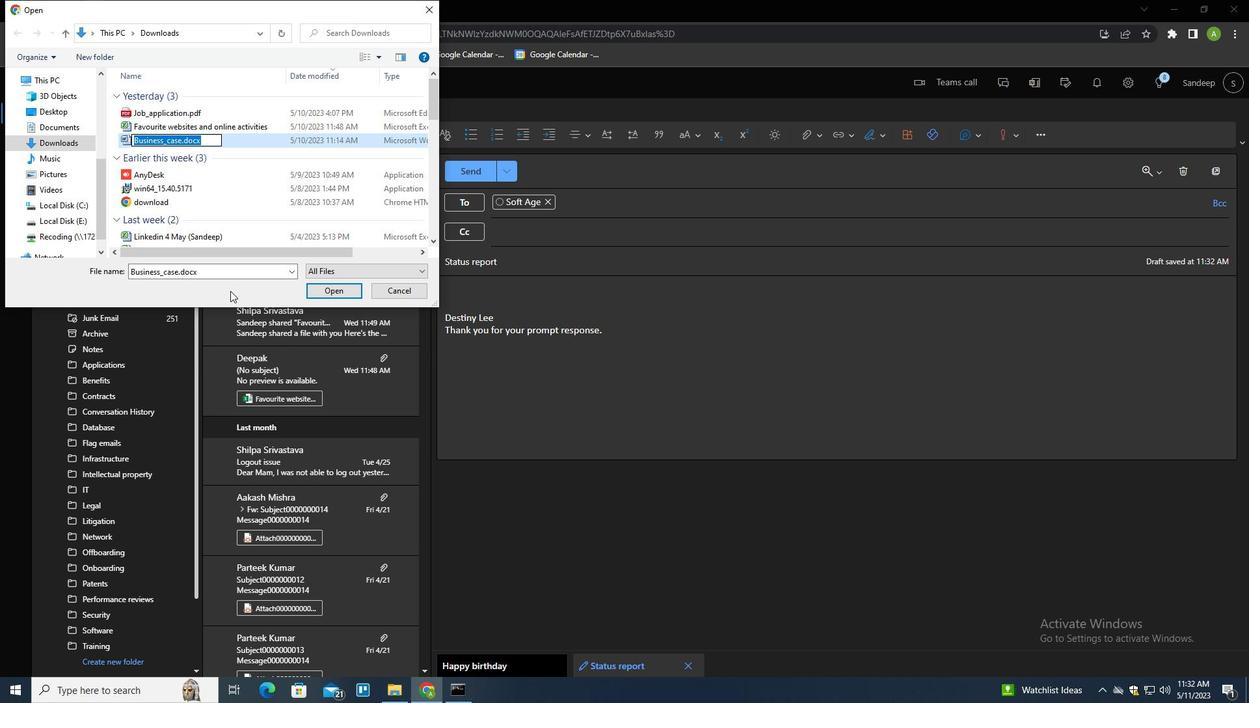
Action: Key pressed <Key.shift><Key.shift><Key.shift><Key.shift>FEASIBILITY<Key.shift>_REPORT.F<Key.backspace>DOCX<Key.enter>
Screenshot: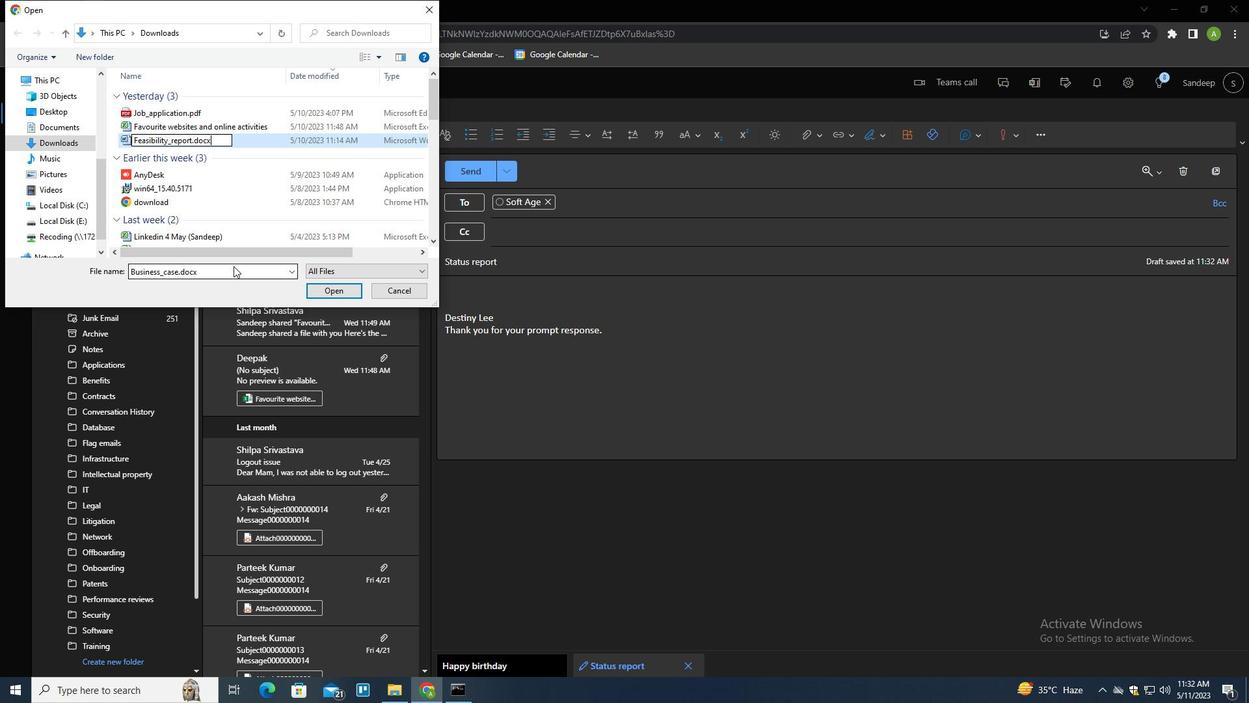 
Action: Mouse moved to (204, 139)
Screenshot: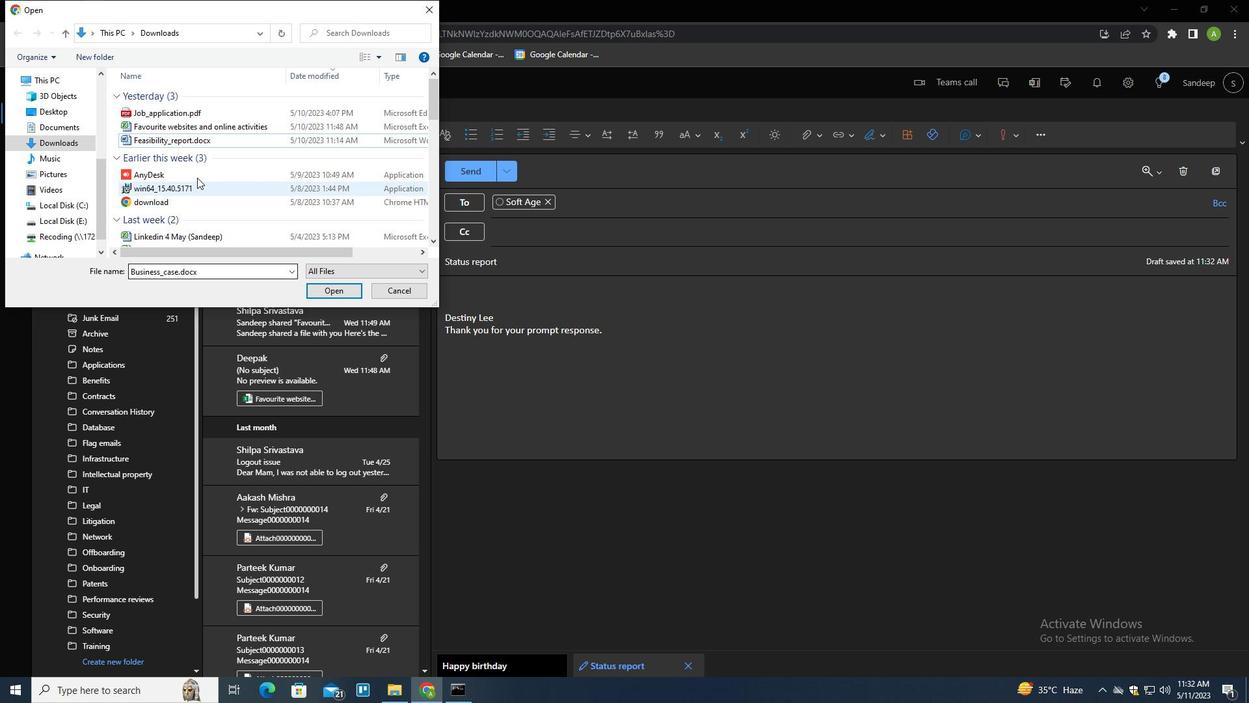 
Action: Mouse pressed left at (204, 139)
Screenshot: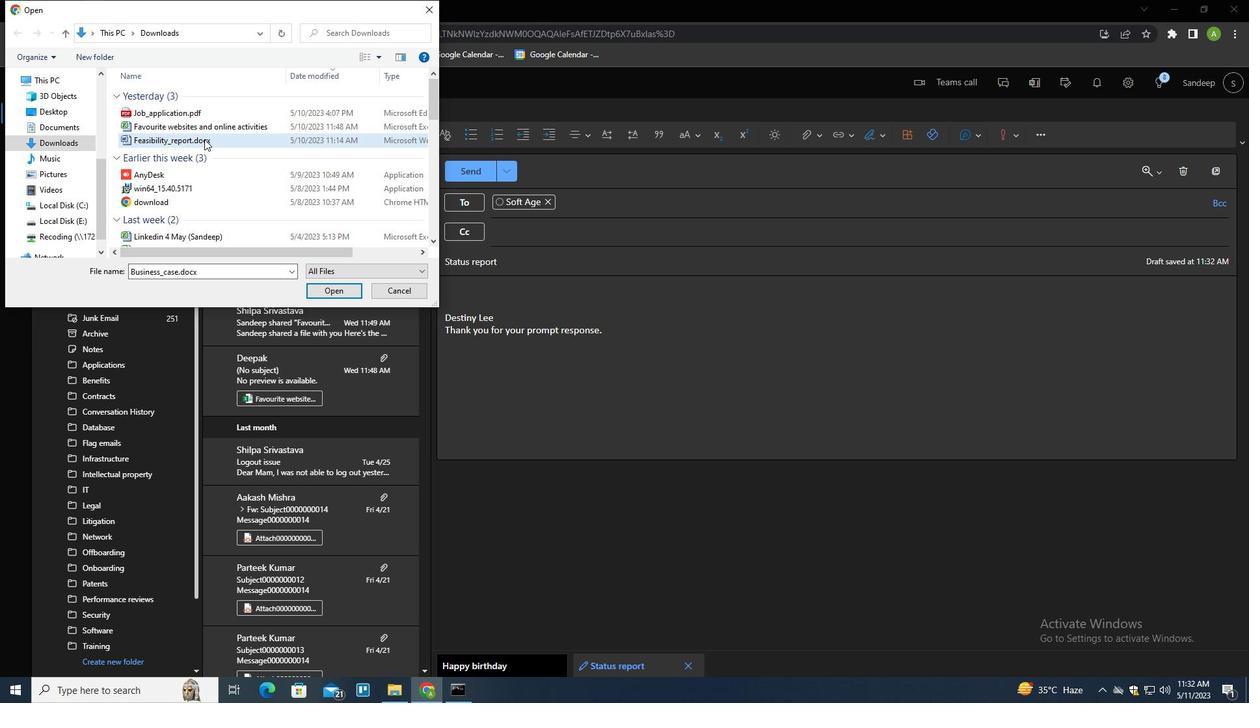 
Action: Mouse moved to (318, 285)
Screenshot: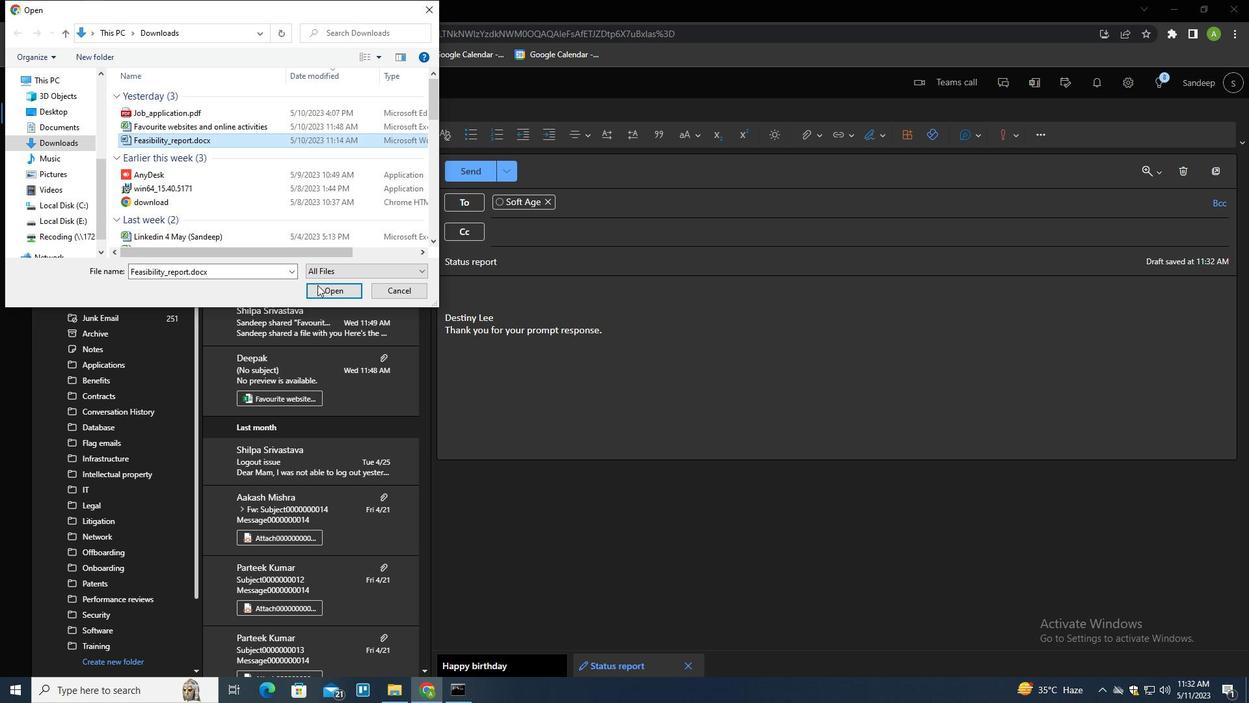 
Action: Mouse pressed left at (318, 285)
Screenshot: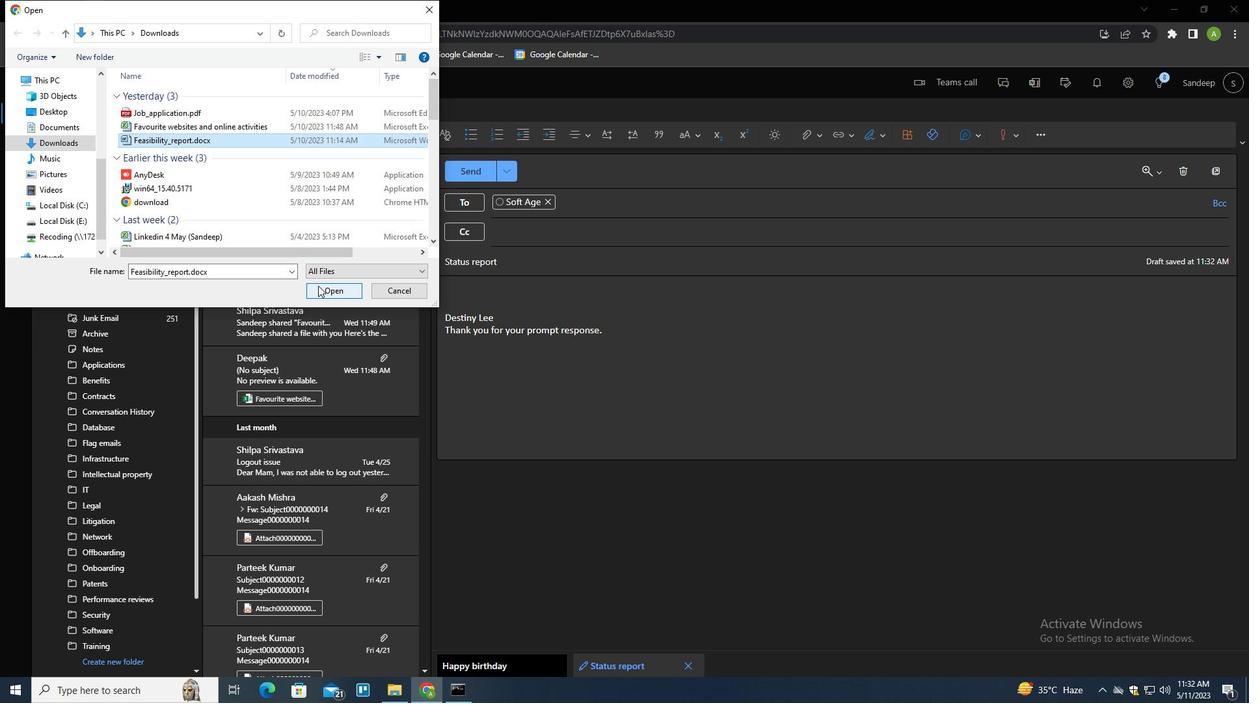 
Action: Mouse moved to (481, 172)
Screenshot: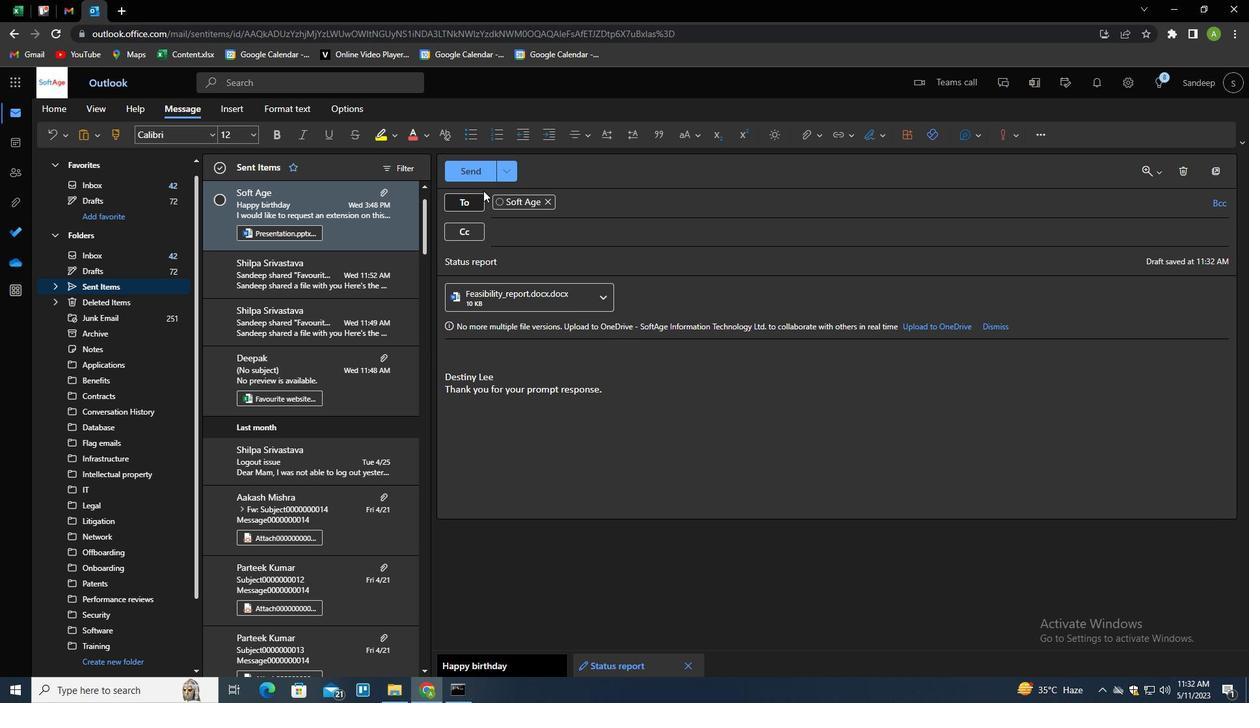 
Action: Mouse pressed left at (481, 172)
Screenshot: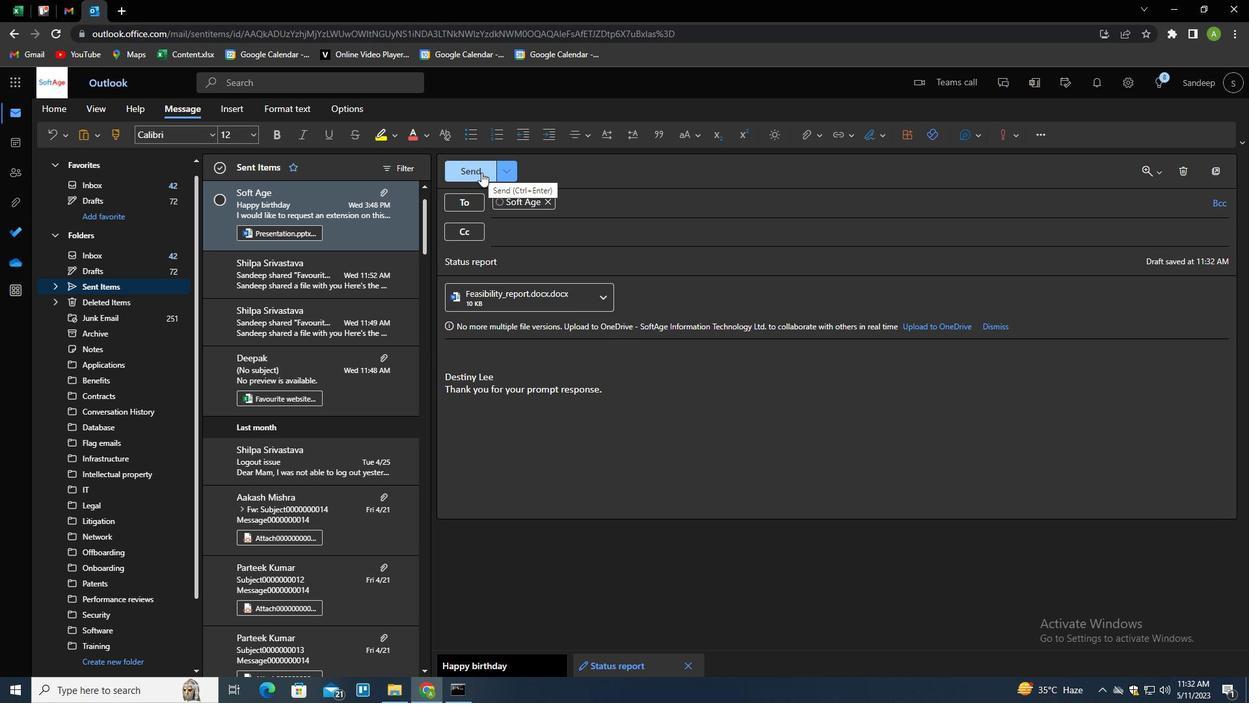 
Action: Mouse moved to (133, 662)
Screenshot: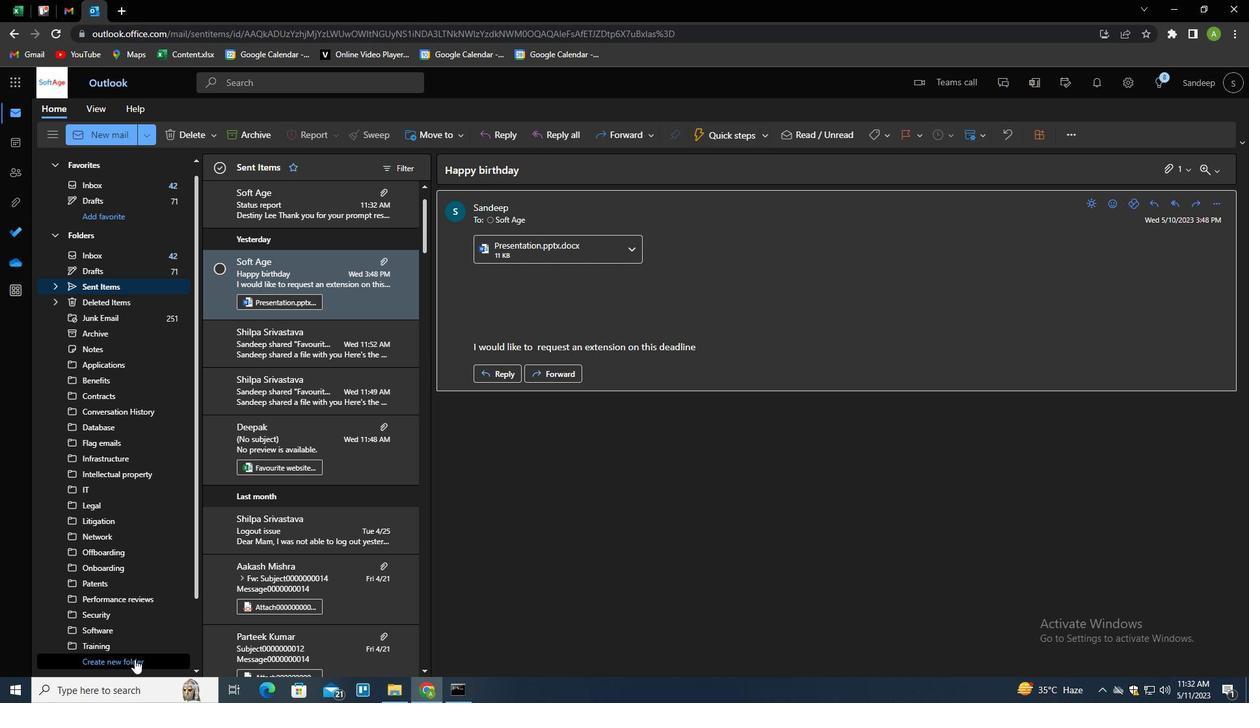 
Action: Mouse pressed left at (133, 662)
Screenshot: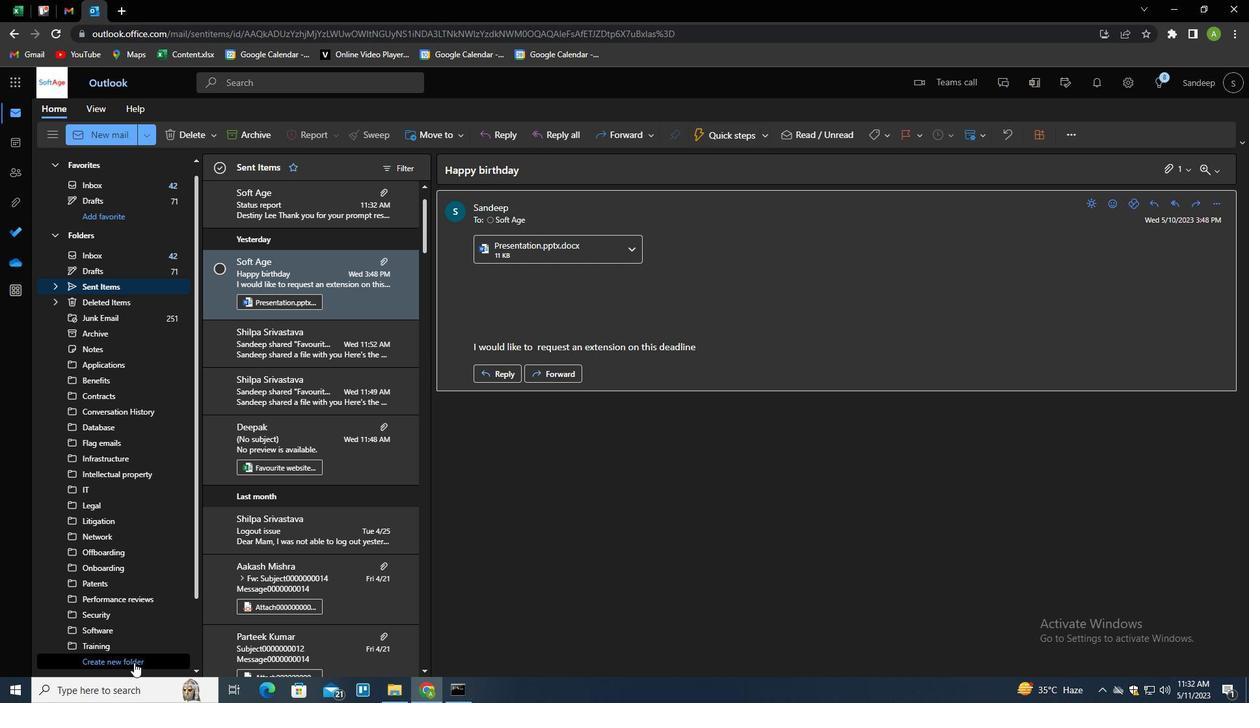 
Action: Mouse moved to (138, 649)
Screenshot: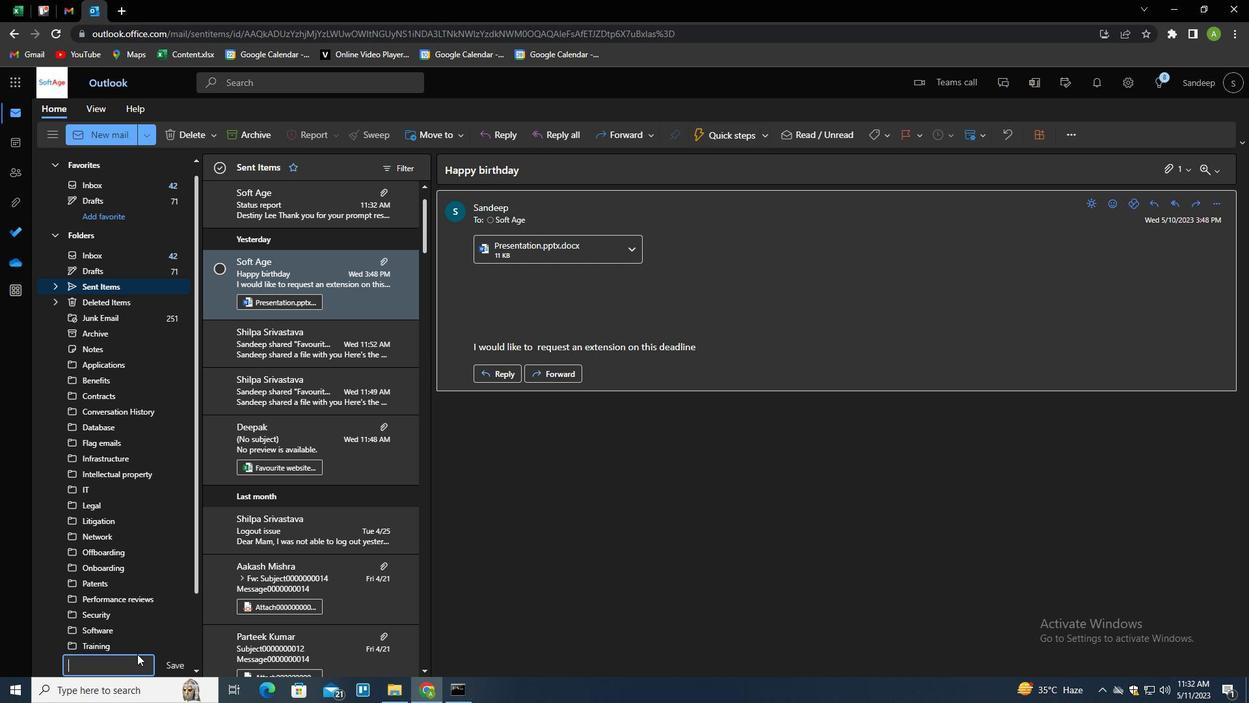 
Action: Key pressed <Key.shift>
Screenshot: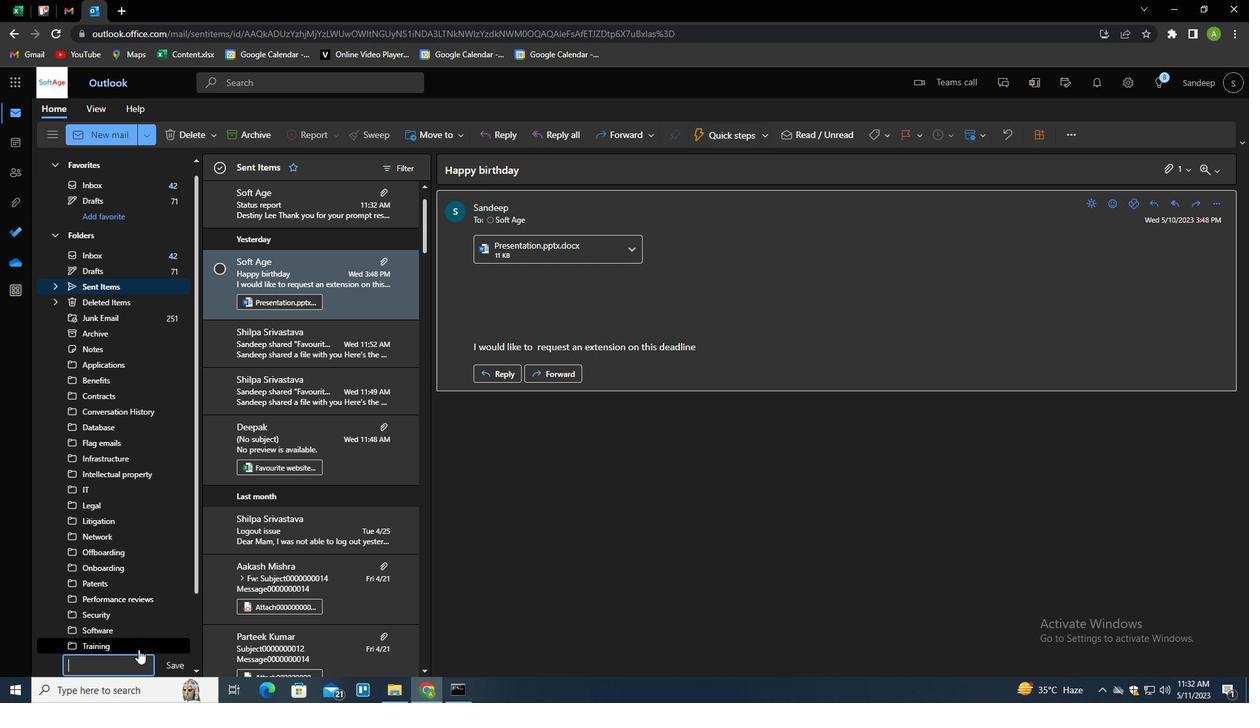 
Action: Mouse moved to (138, 649)
Screenshot: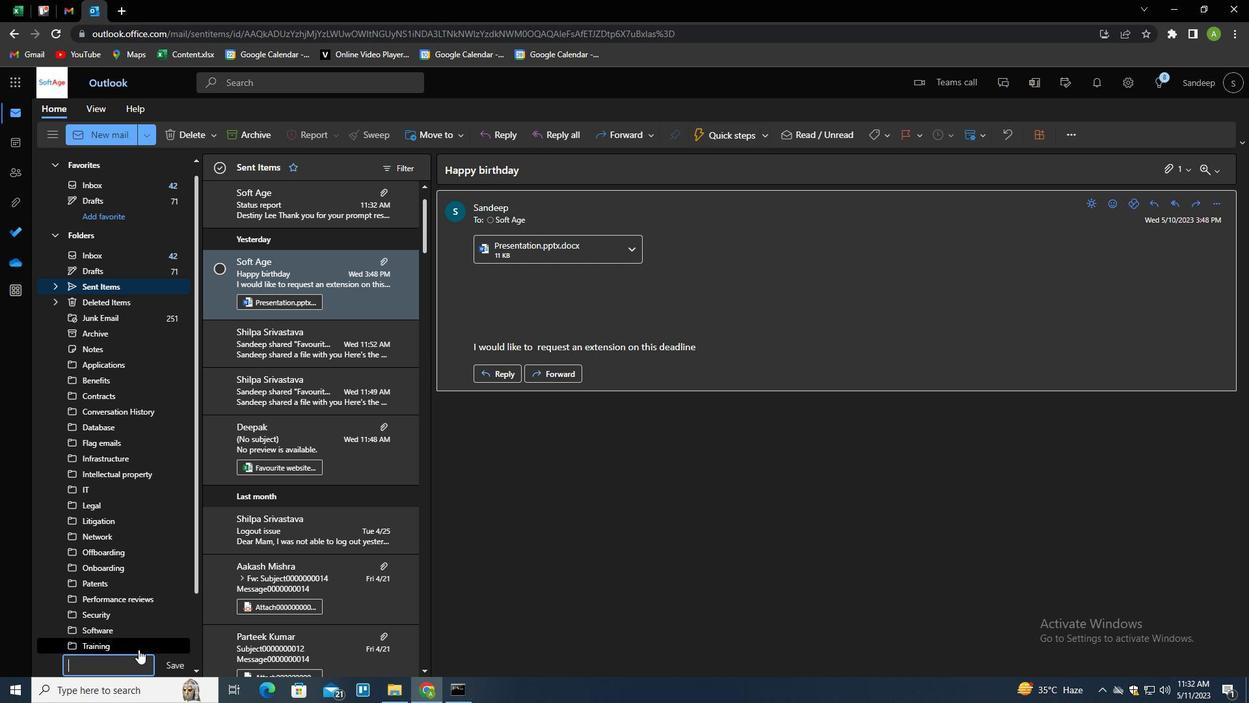 
Action: Key pressed TR
Screenshot: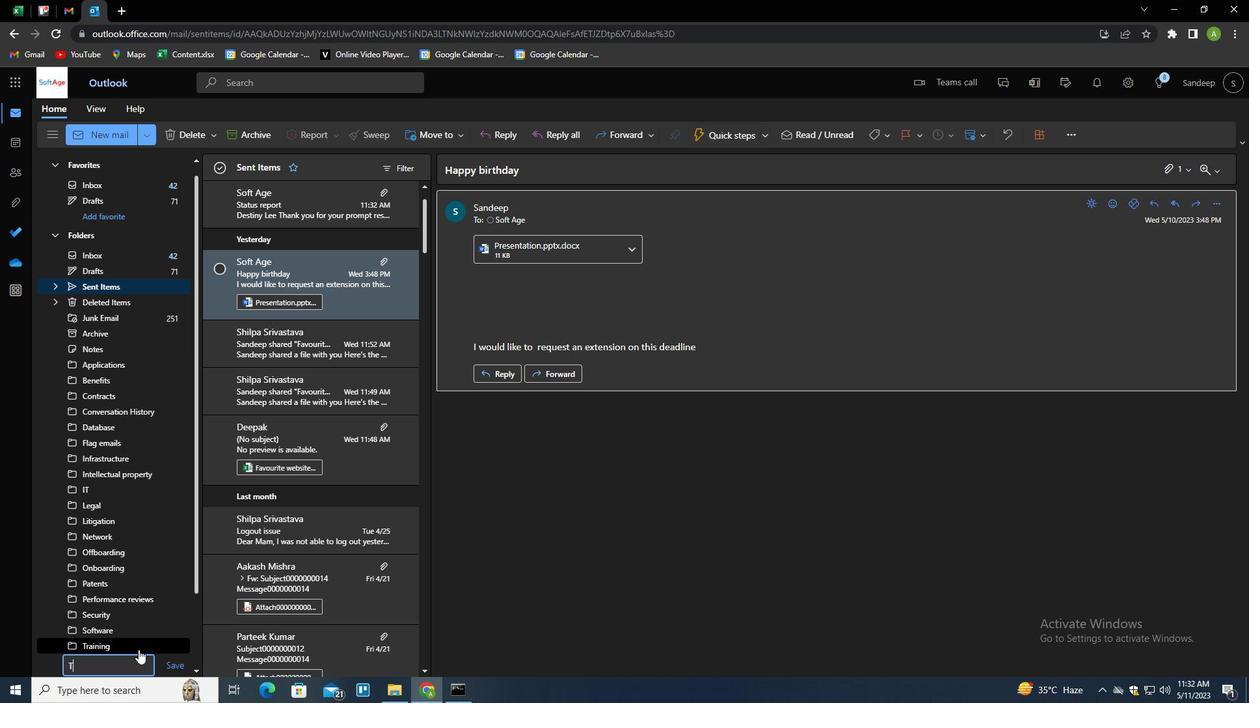 
Action: Mouse moved to (137, 649)
Screenshot: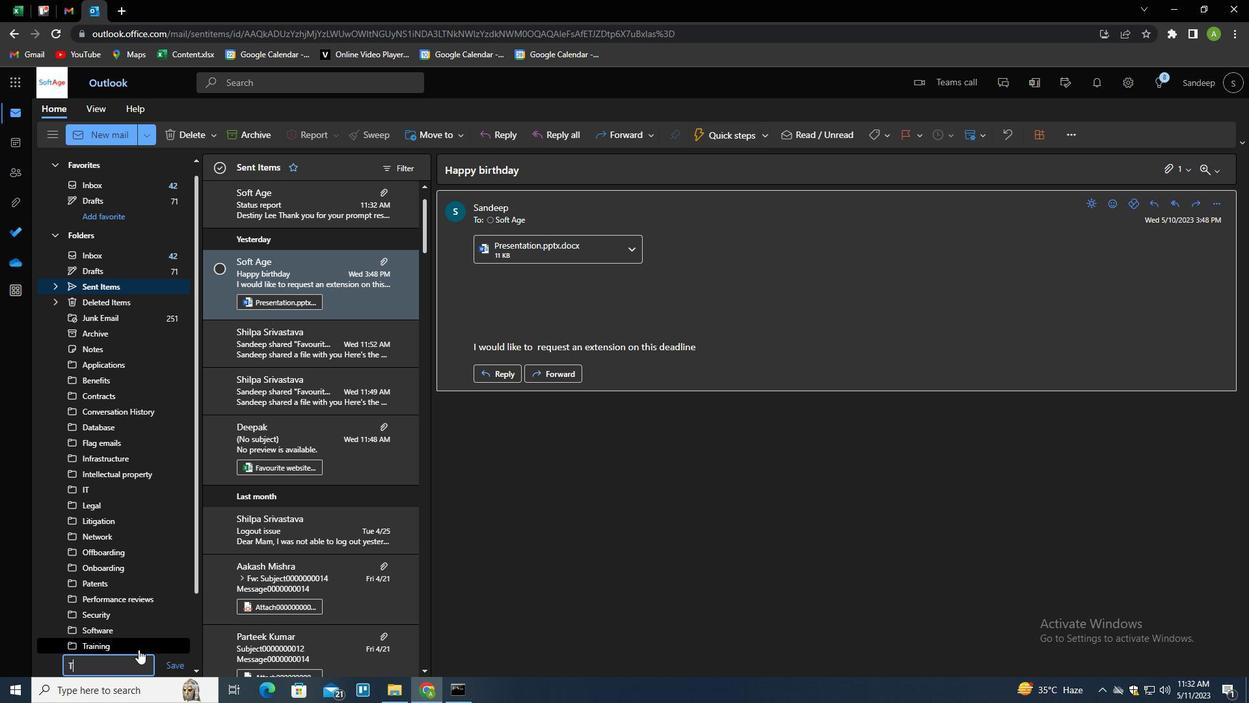 
Action: Key pressed A
Screenshot: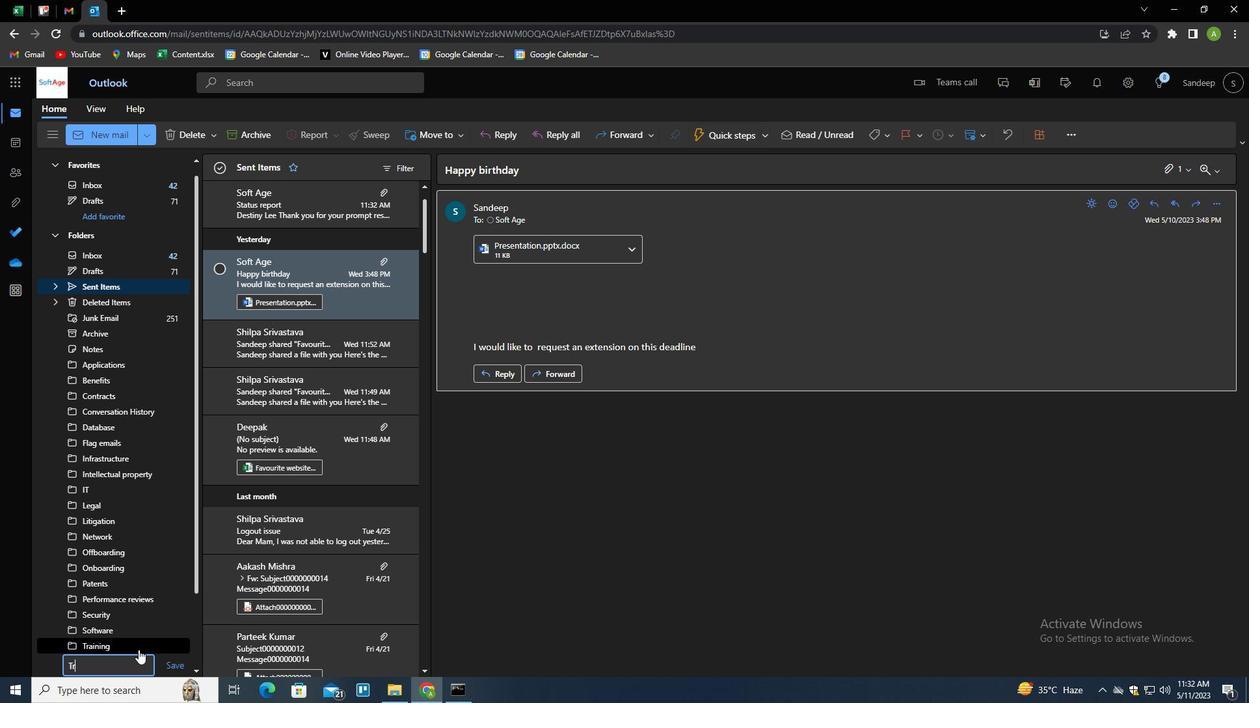 
Action: Mouse moved to (136, 650)
Screenshot: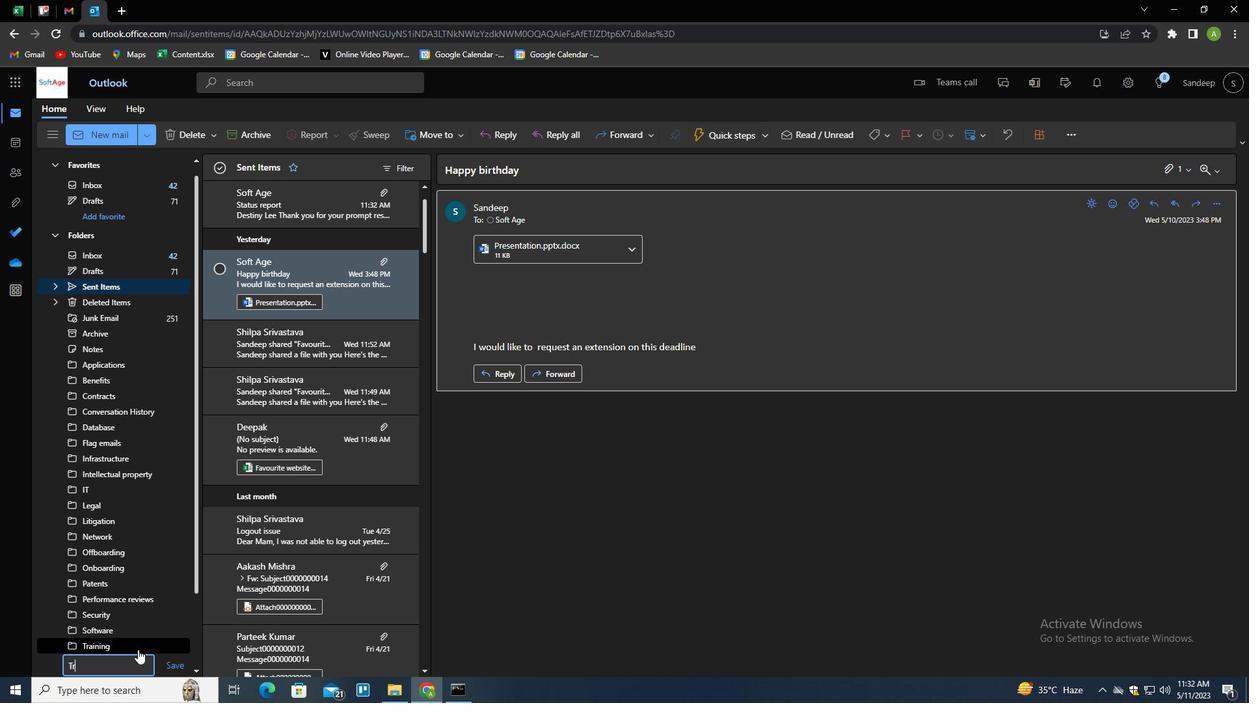 
Action: Key pressed DEMARKS<Key.enter>
Screenshot: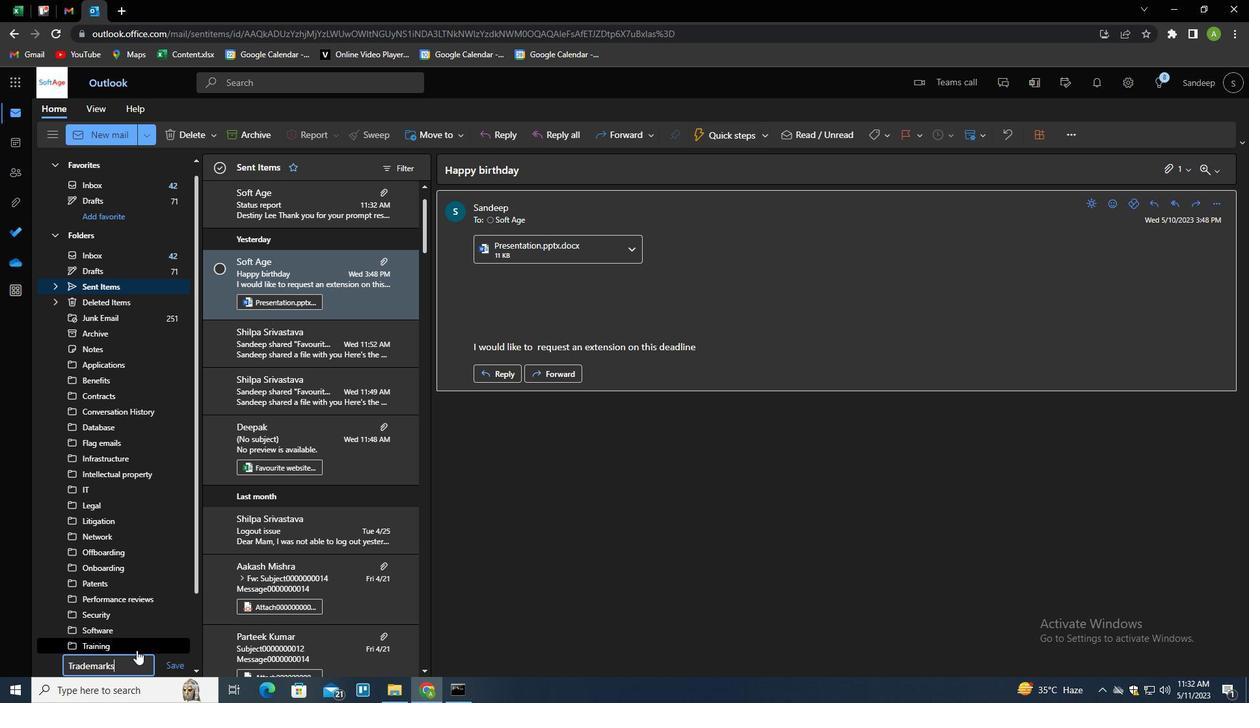 
Action: Mouse moved to (111, 270)
Screenshot: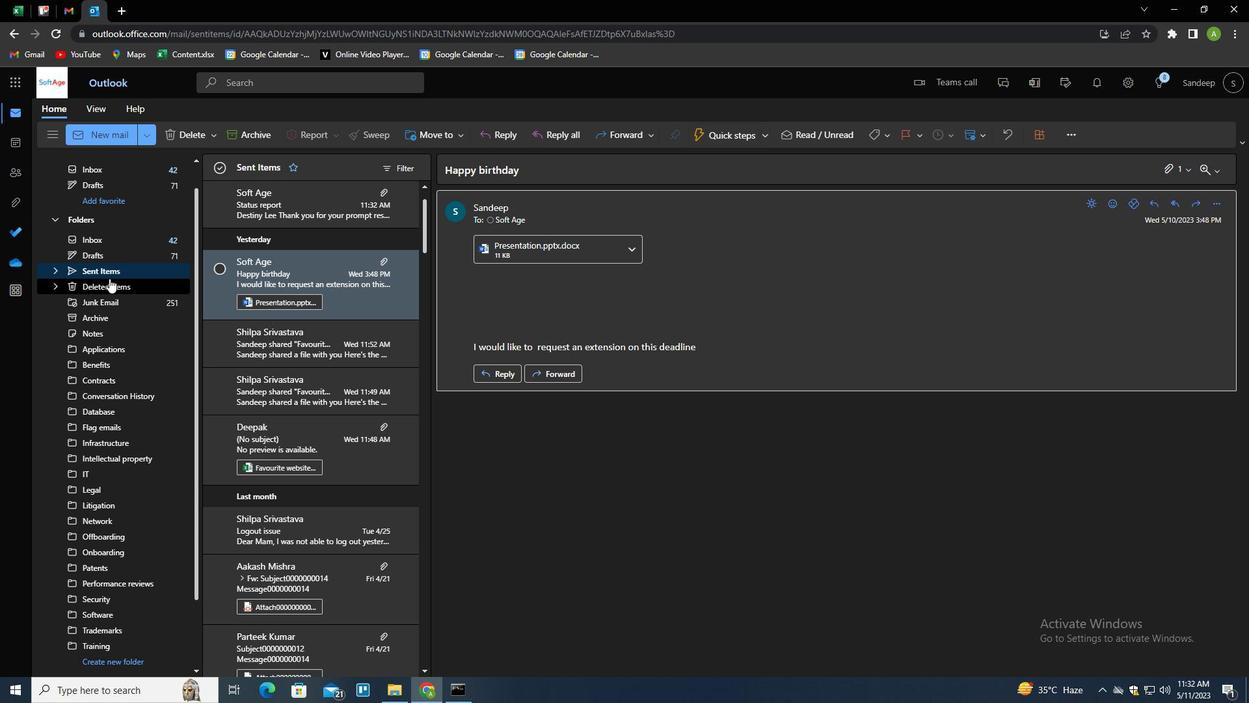 
Action: Mouse pressed left at (111, 270)
Screenshot: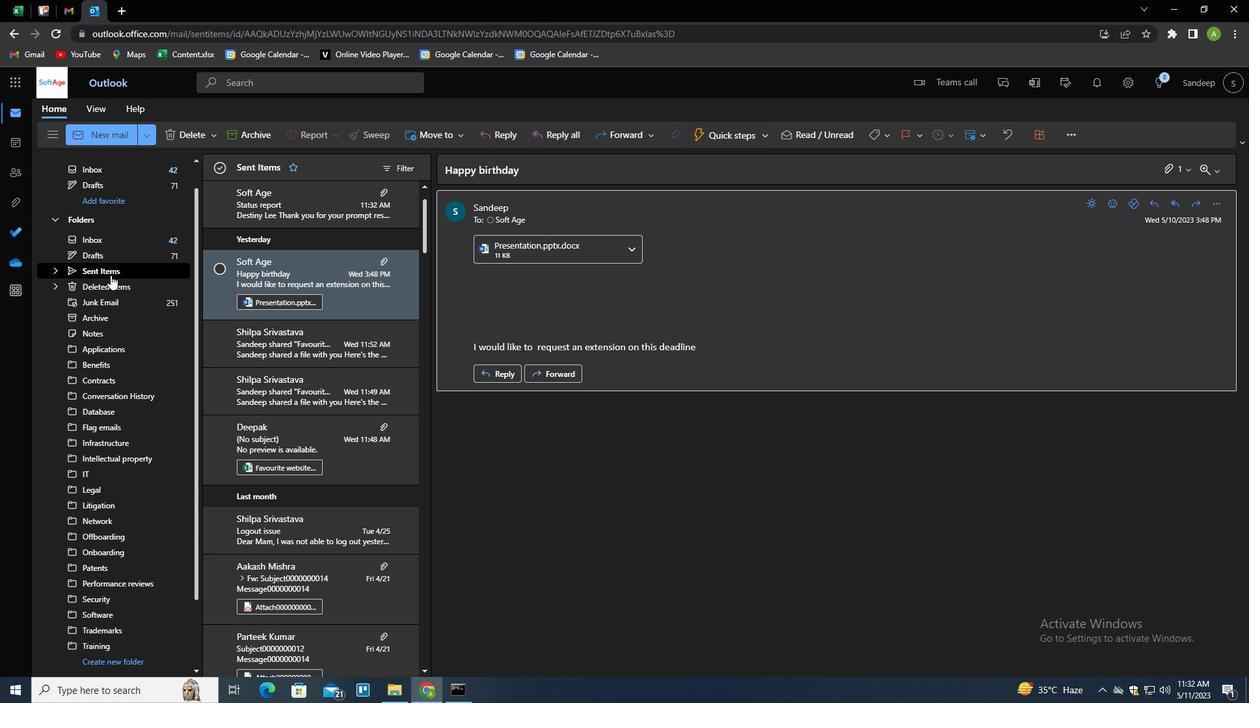 
Action: Mouse moved to (263, 212)
Screenshot: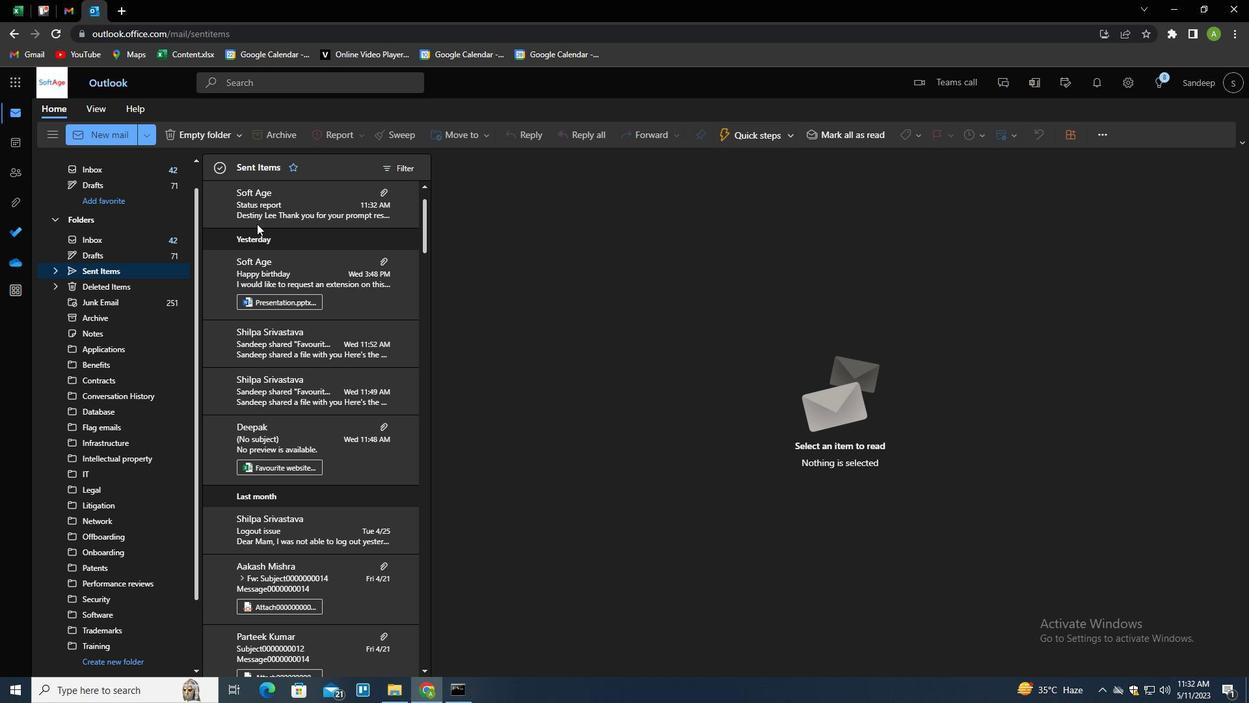
Action: Mouse pressed right at (263, 212)
Screenshot: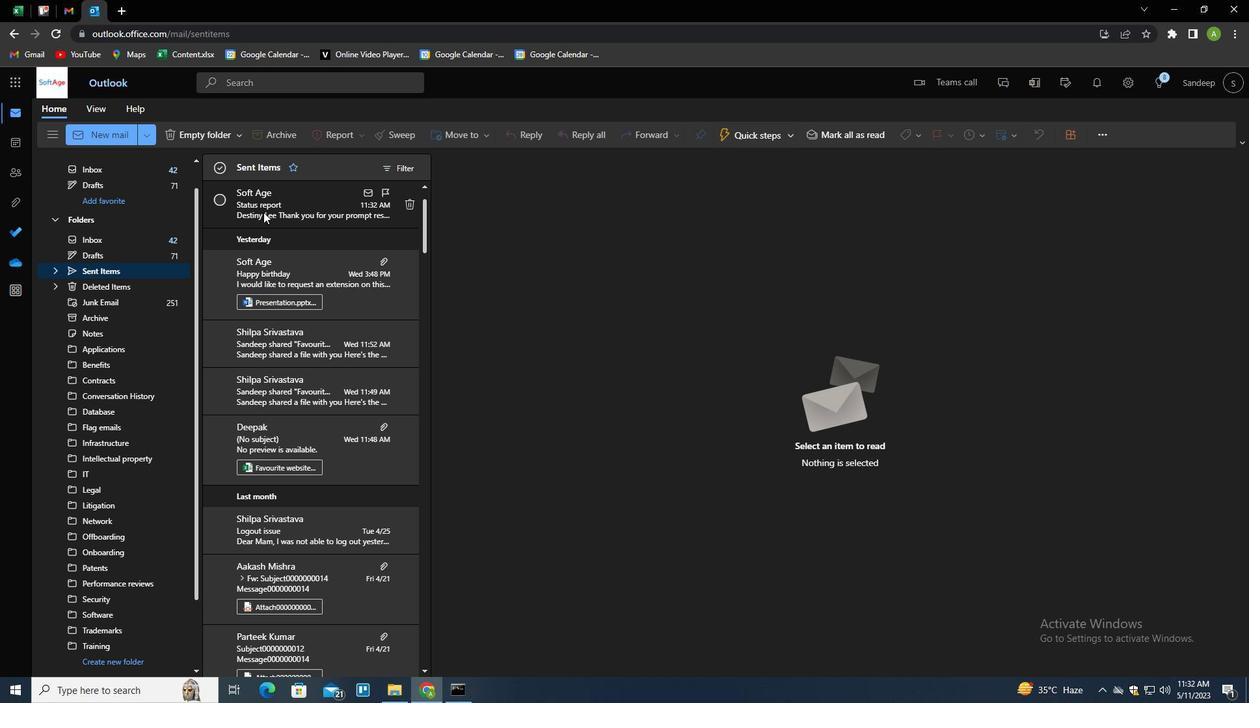 
Action: Mouse moved to (301, 266)
Screenshot: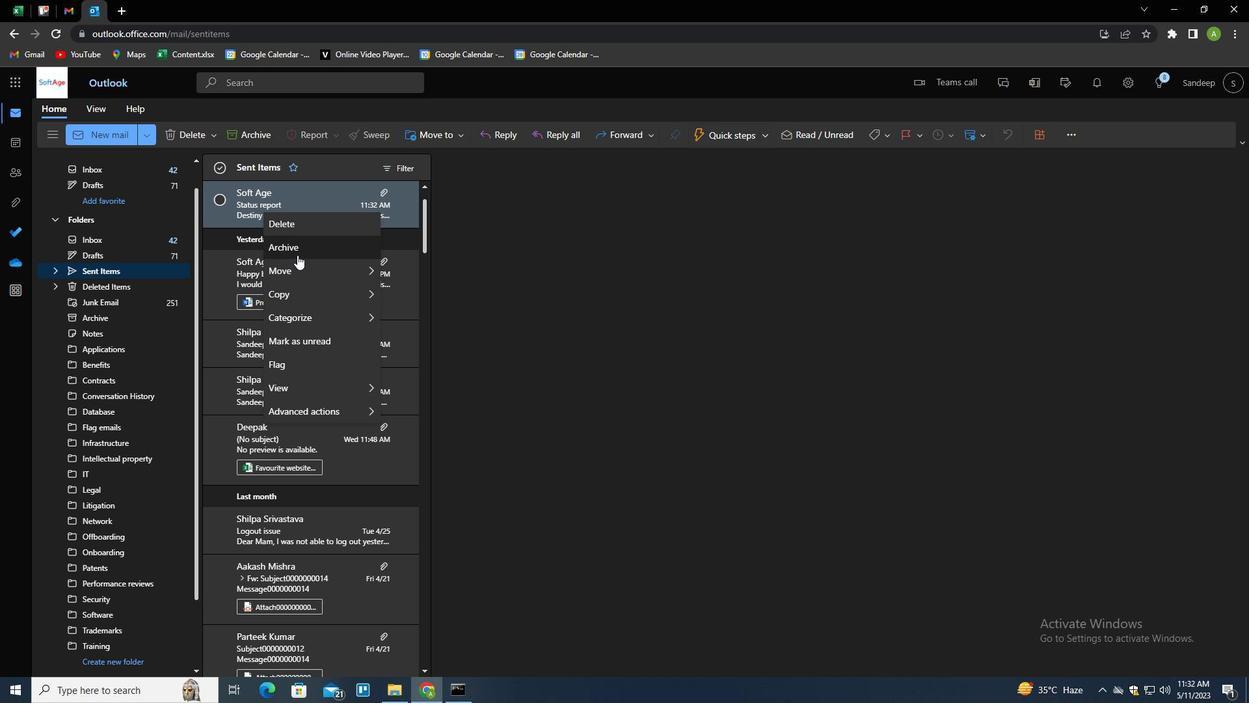 
Action: Mouse pressed left at (301, 266)
Screenshot: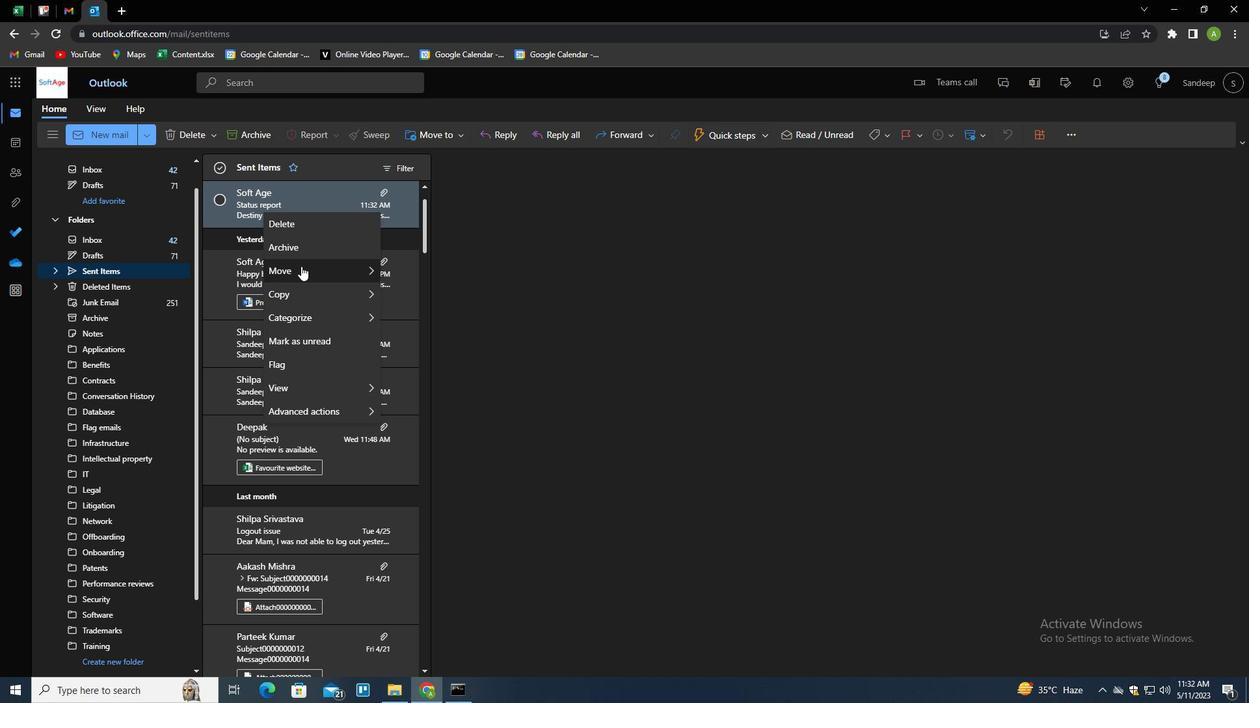 
Action: Mouse moved to (421, 275)
Screenshot: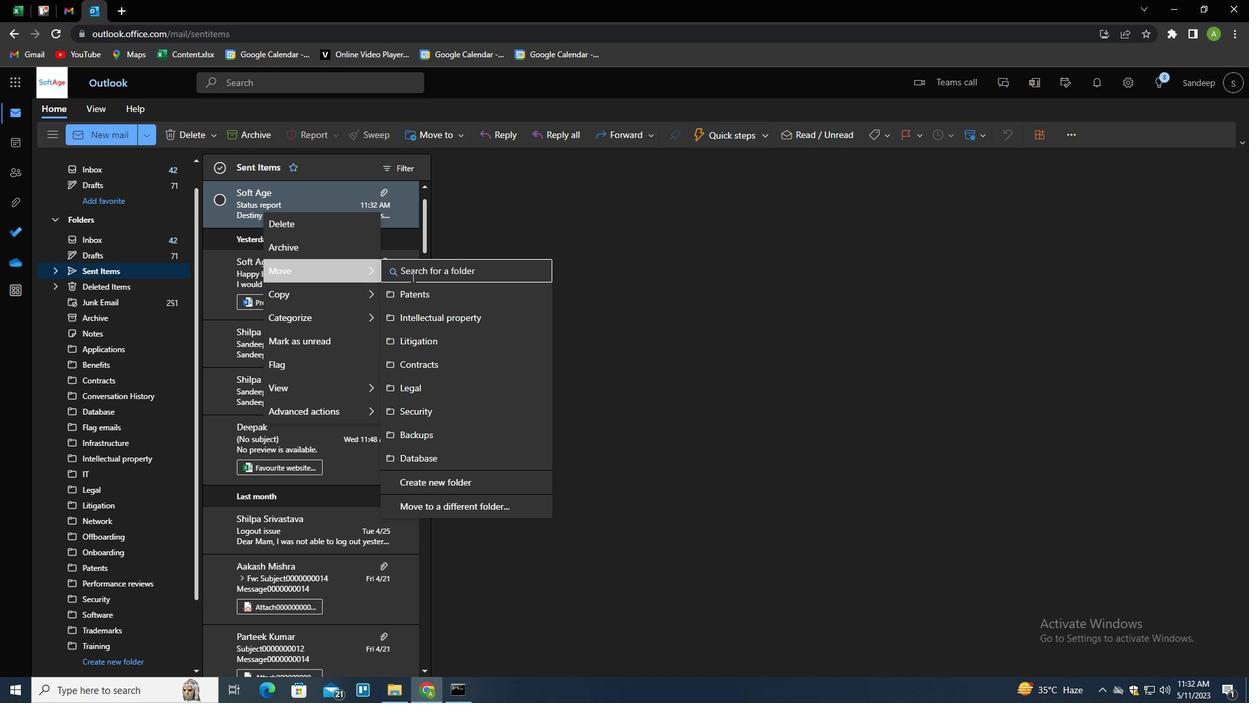 
Action: Mouse pressed left at (421, 275)
Screenshot: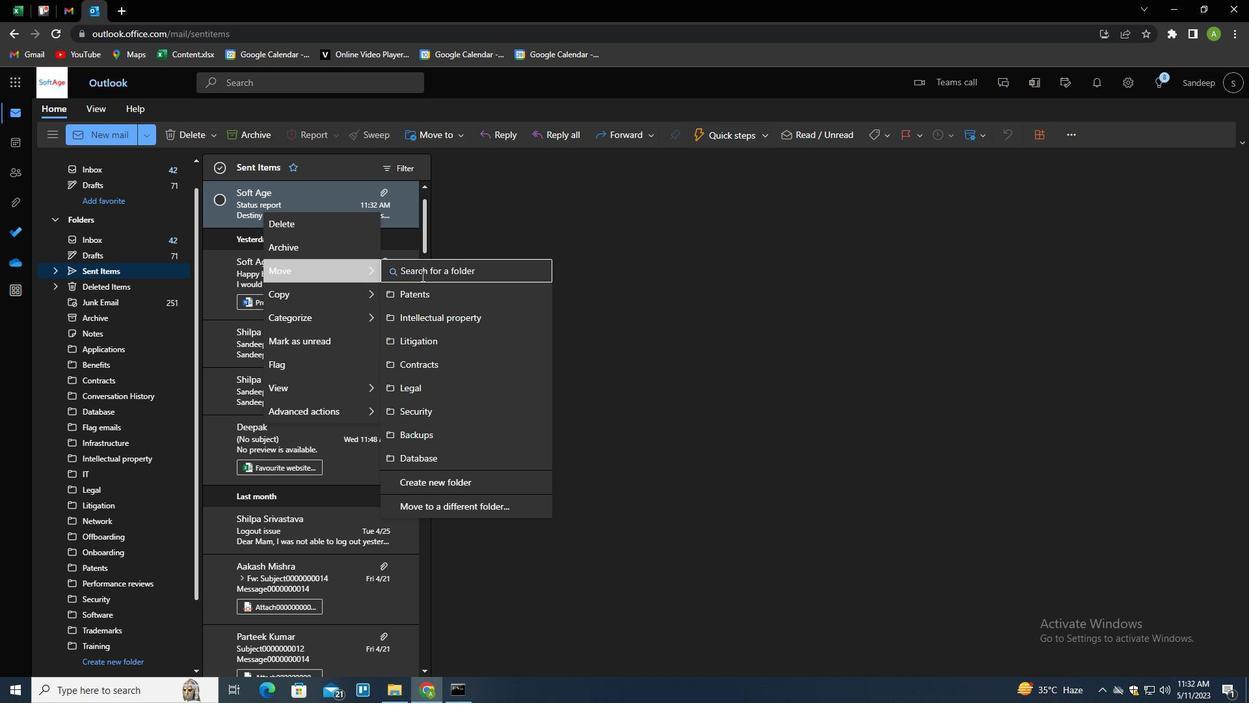 
Action: Key pressed <Key.shift>TRADEMARKS<Key.down><Key.enter>
Screenshot: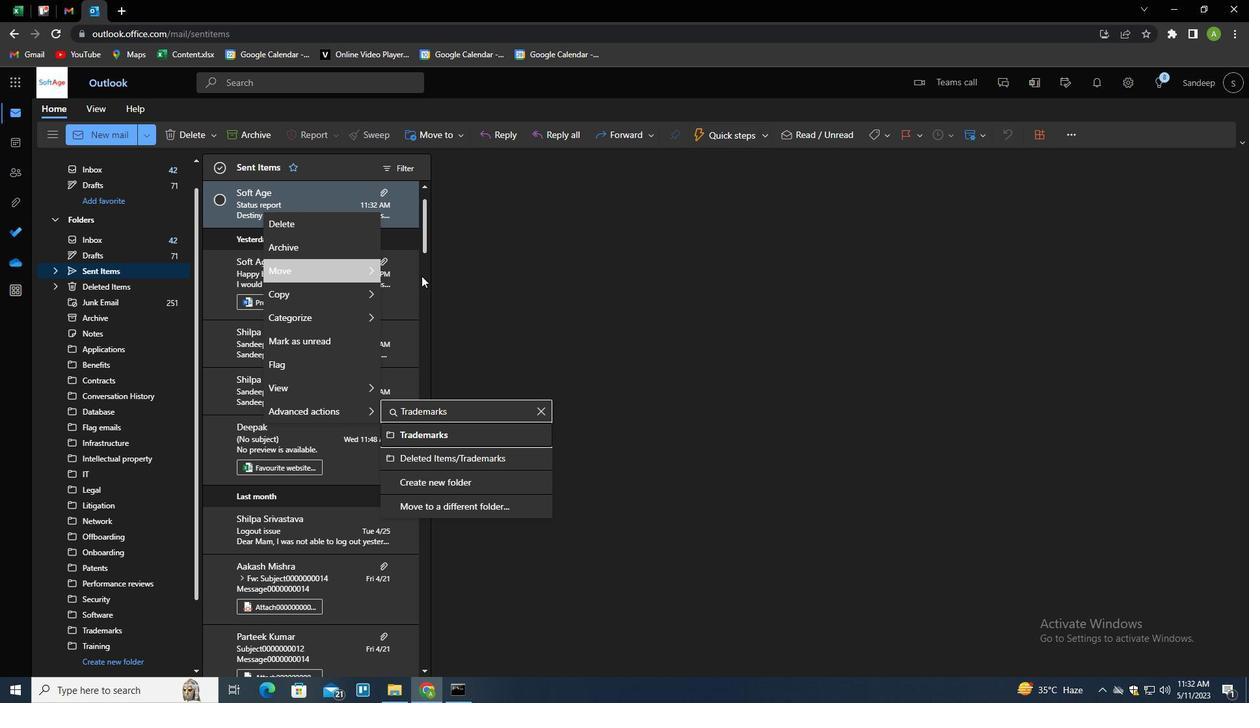 
